 Task: Add Vital Proteins Collagen Peptides - Unflavored to the cart.
Action: Mouse moved to (306, 143)
Screenshot: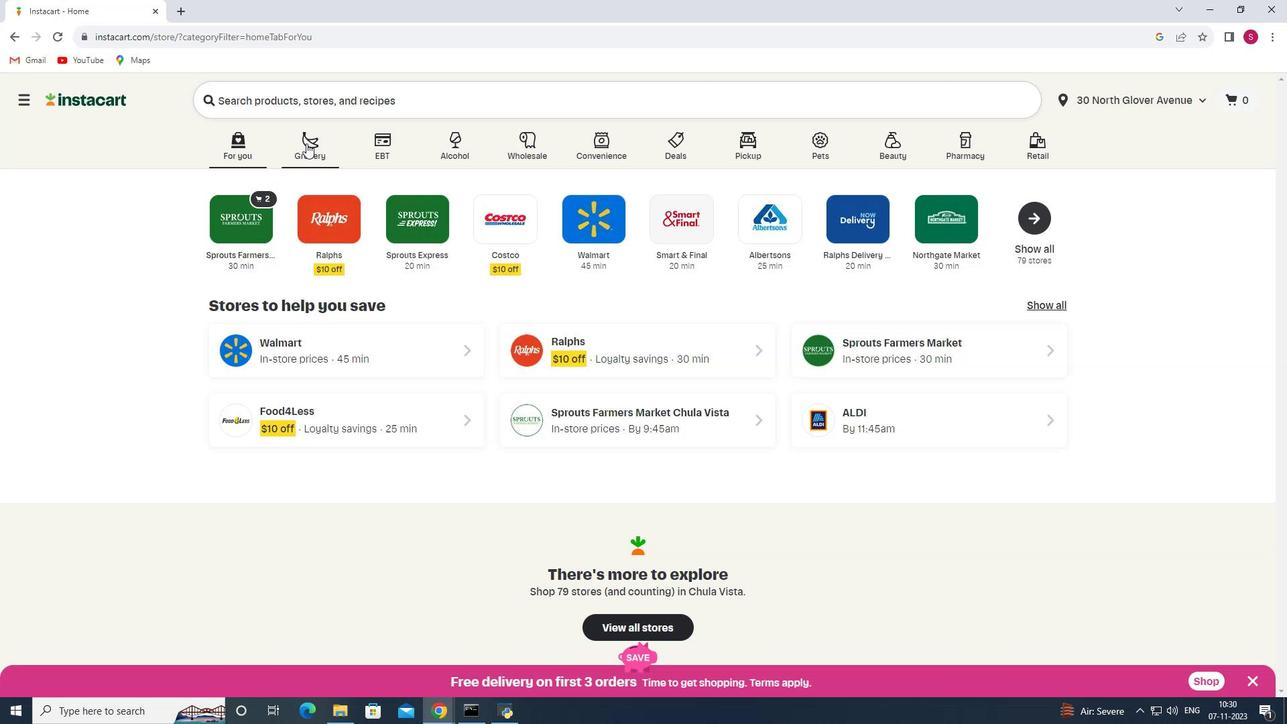 
Action: Mouse pressed left at (306, 143)
Screenshot: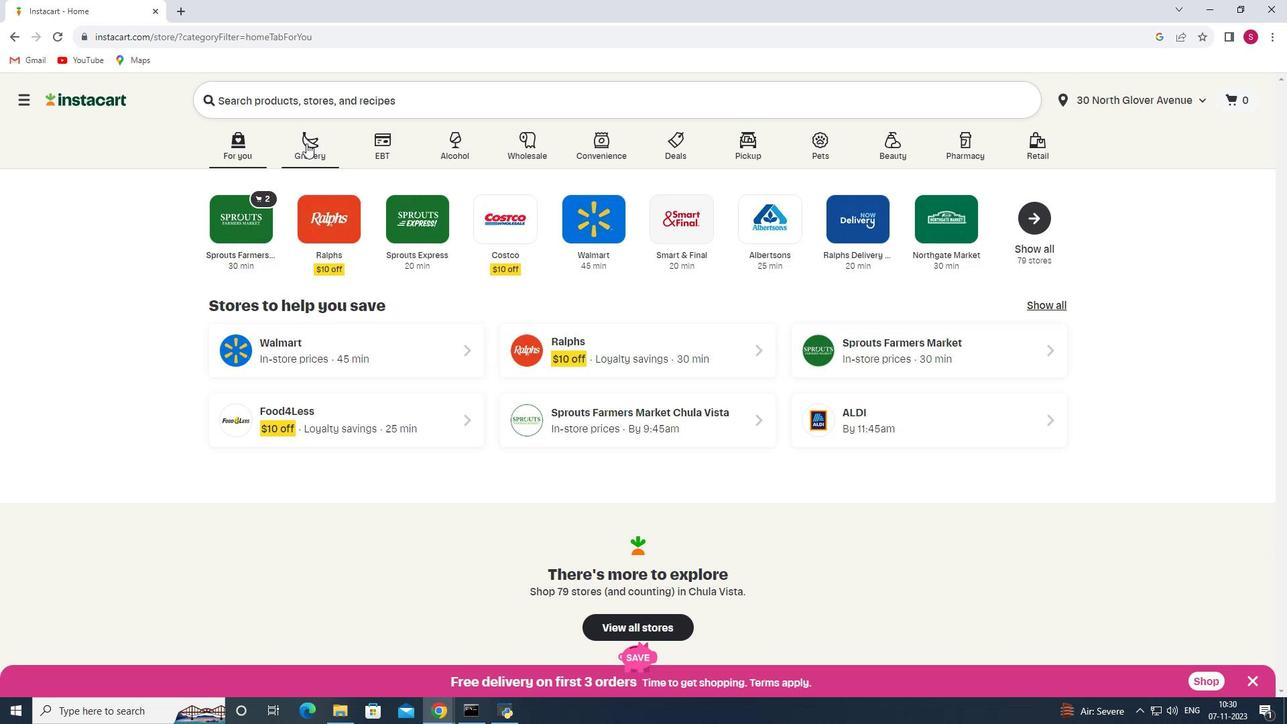 
Action: Mouse moved to (319, 371)
Screenshot: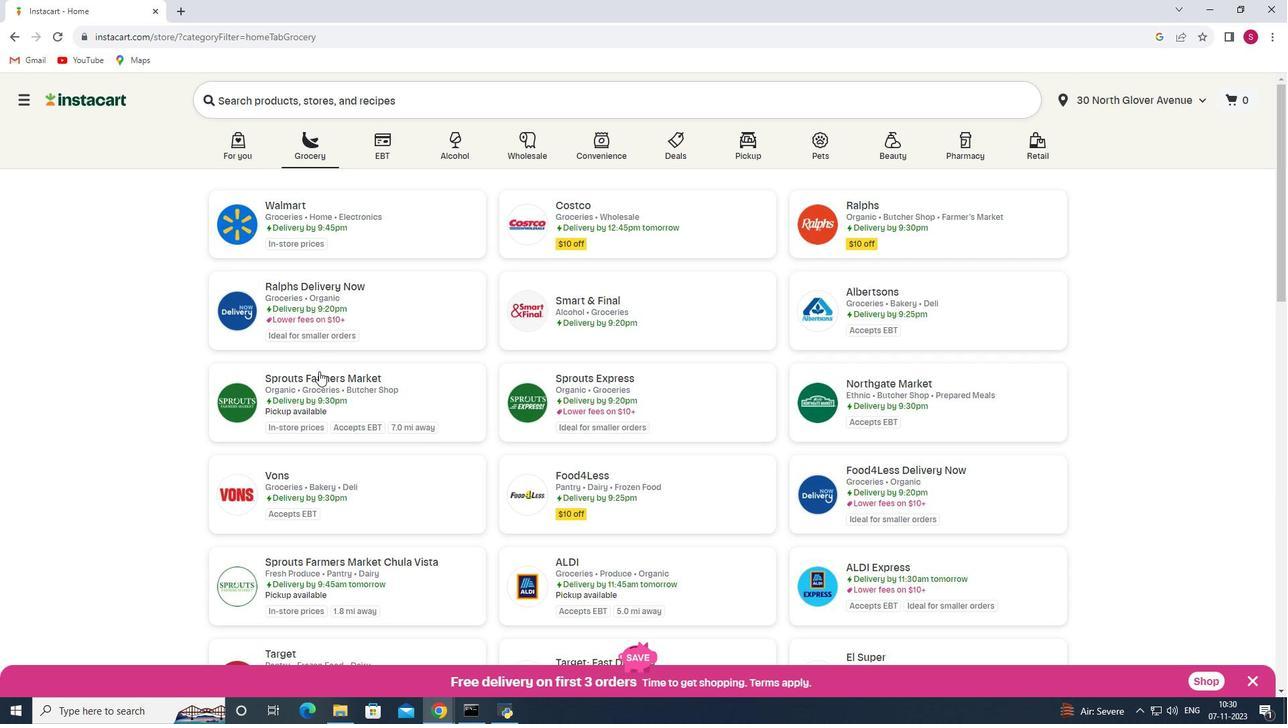 
Action: Mouse pressed left at (319, 371)
Screenshot: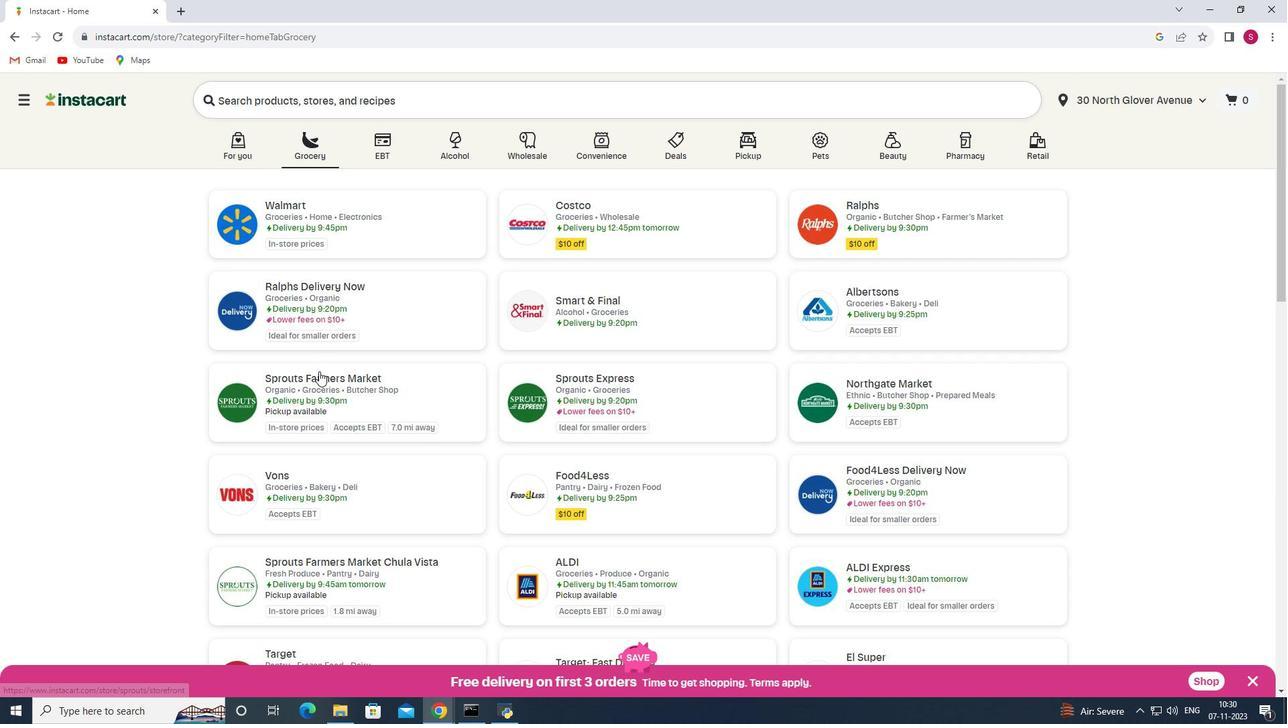 
Action: Mouse moved to (65, 390)
Screenshot: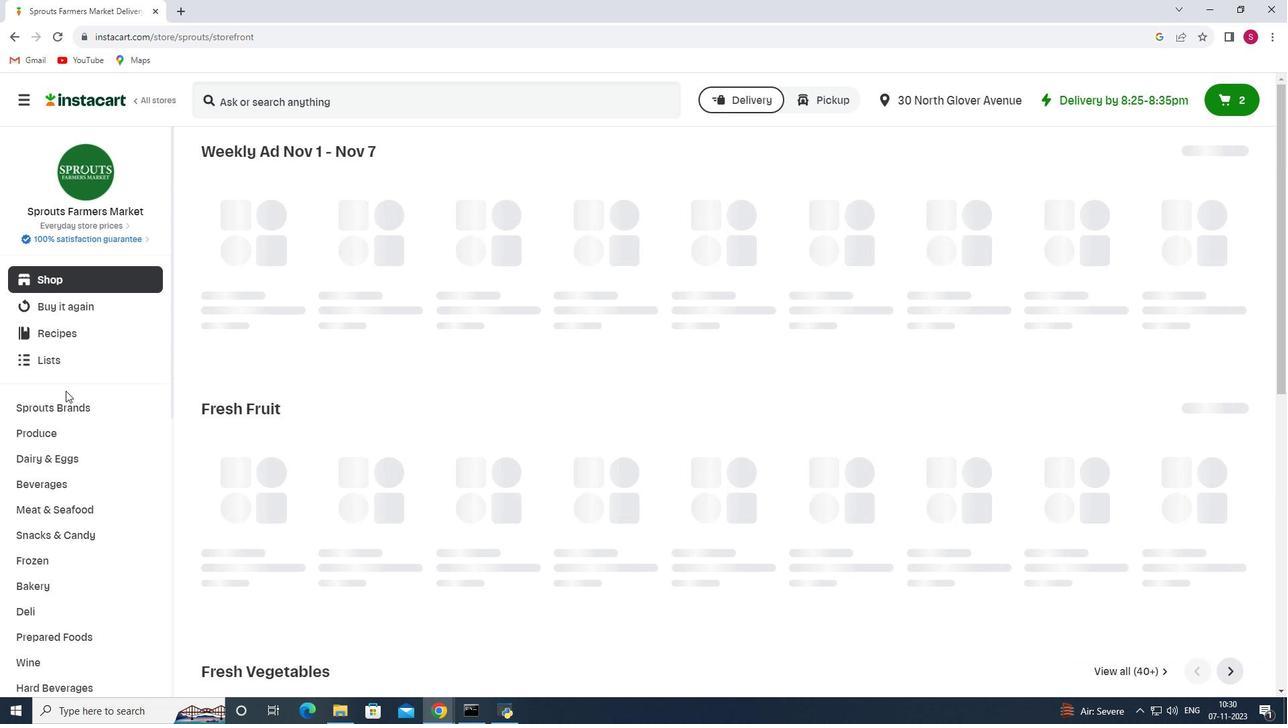 
Action: Mouse scrolled (65, 390) with delta (0, 0)
Screenshot: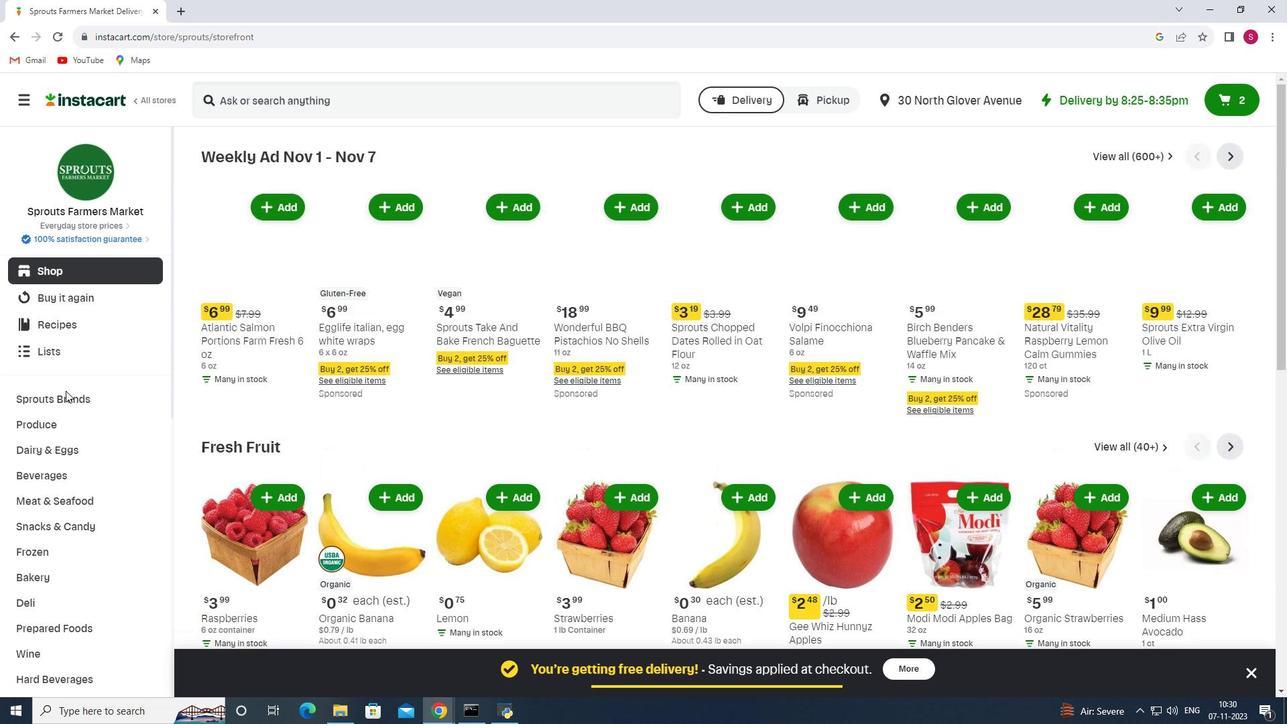 
Action: Mouse scrolled (65, 390) with delta (0, 0)
Screenshot: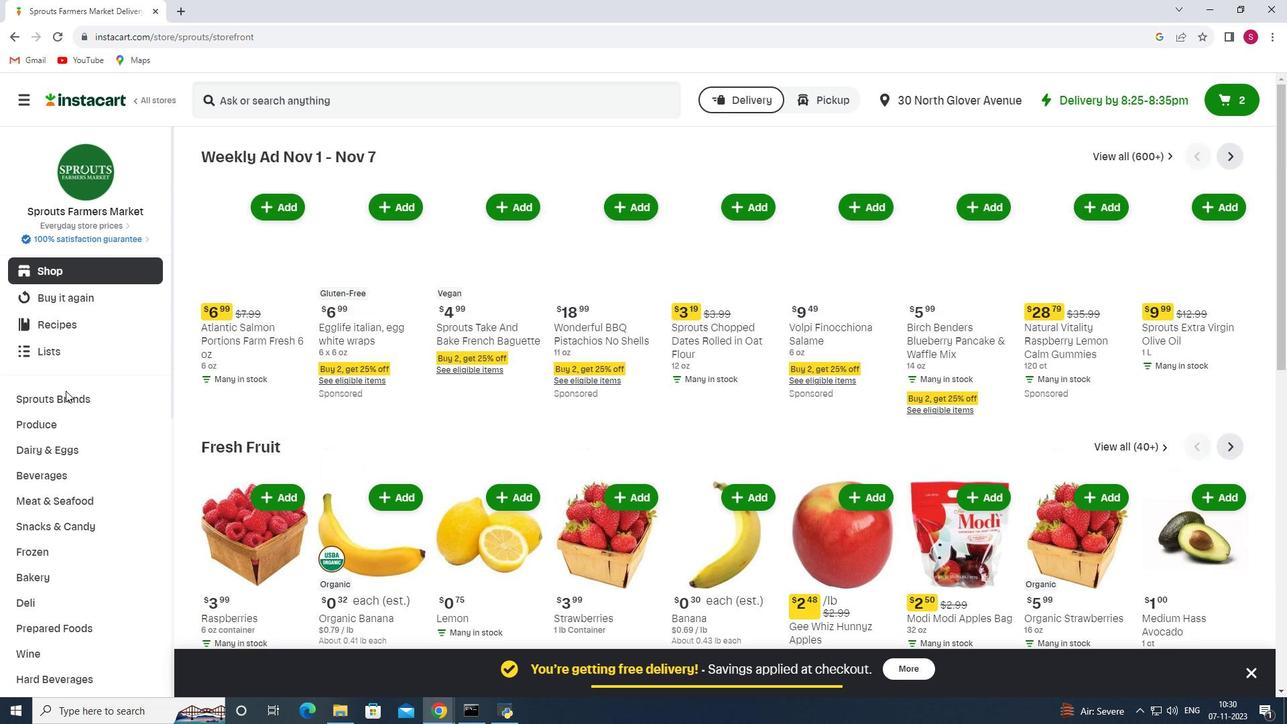 
Action: Mouse moved to (63, 402)
Screenshot: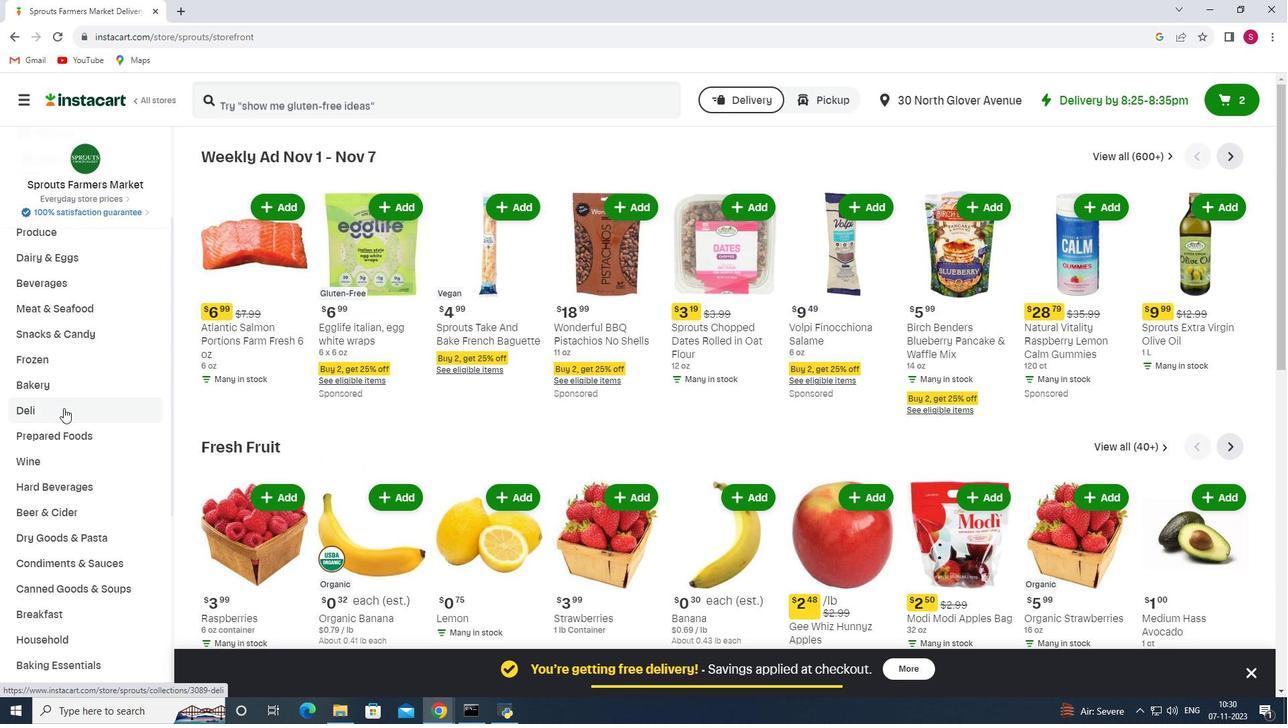 
Action: Mouse scrolled (63, 402) with delta (0, 0)
Screenshot: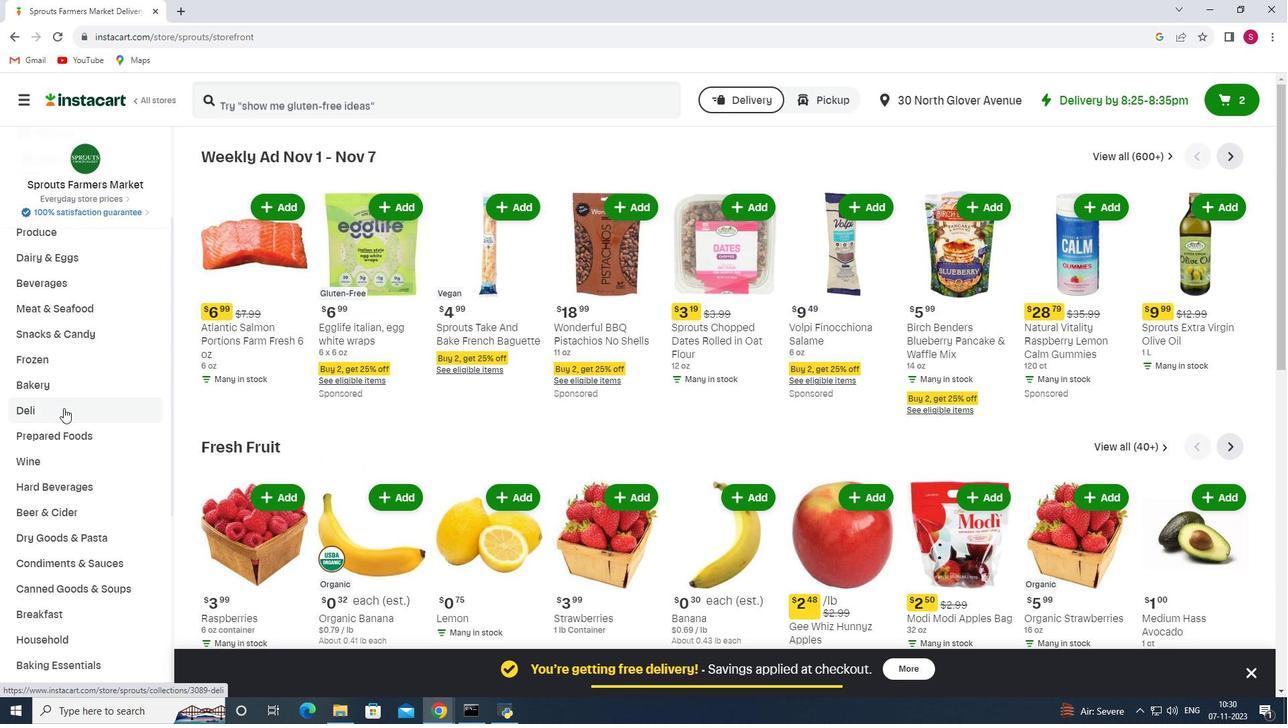 
Action: Mouse moved to (63, 407)
Screenshot: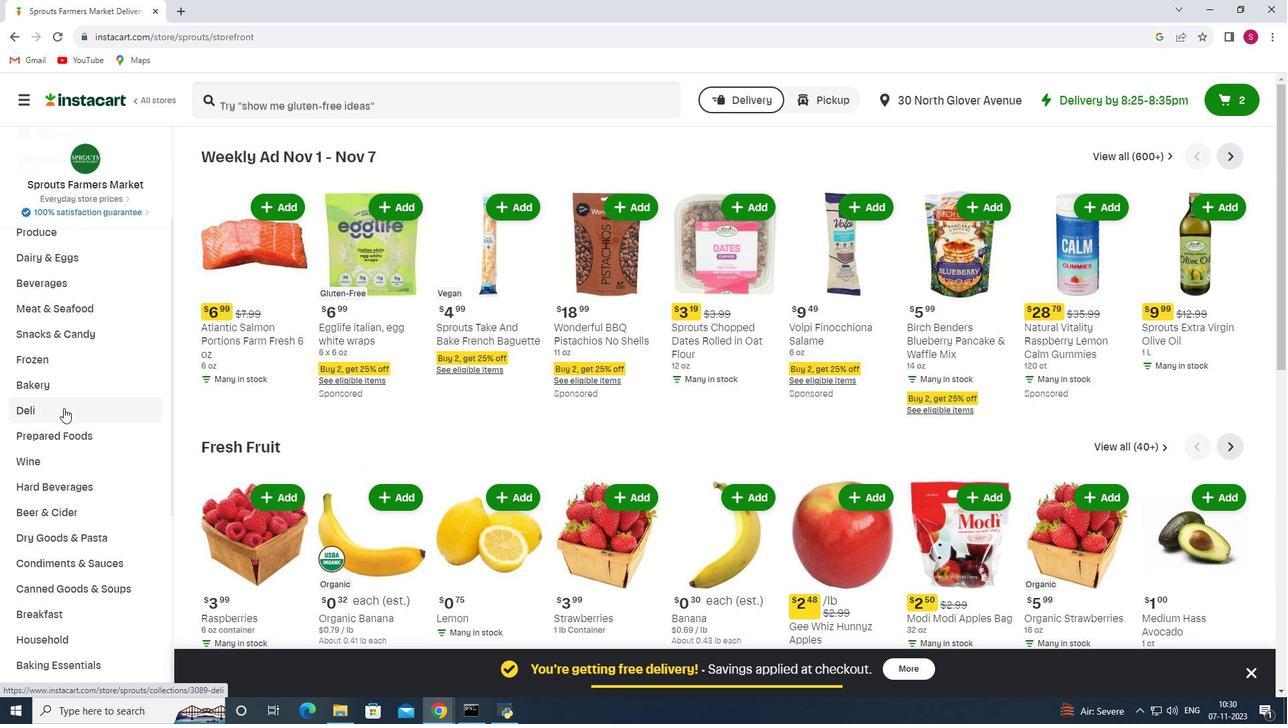 
Action: Mouse scrolled (63, 406) with delta (0, 0)
Screenshot: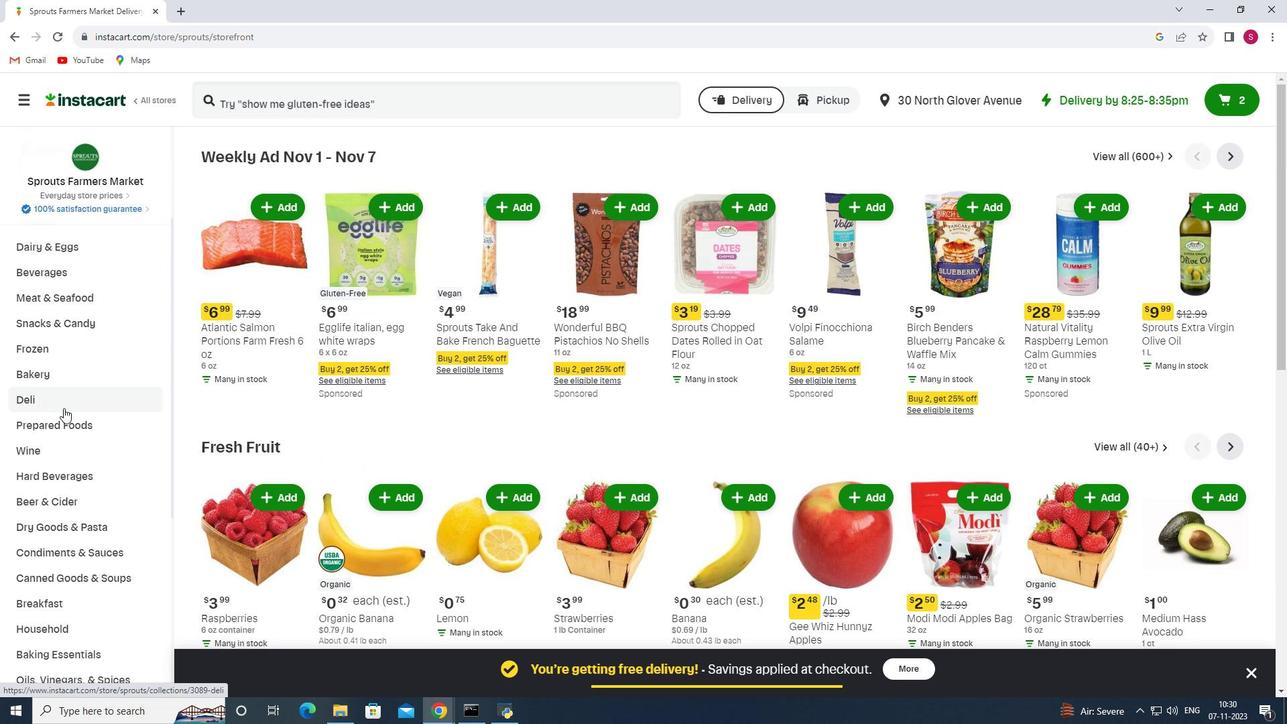 
Action: Mouse moved to (63, 408)
Screenshot: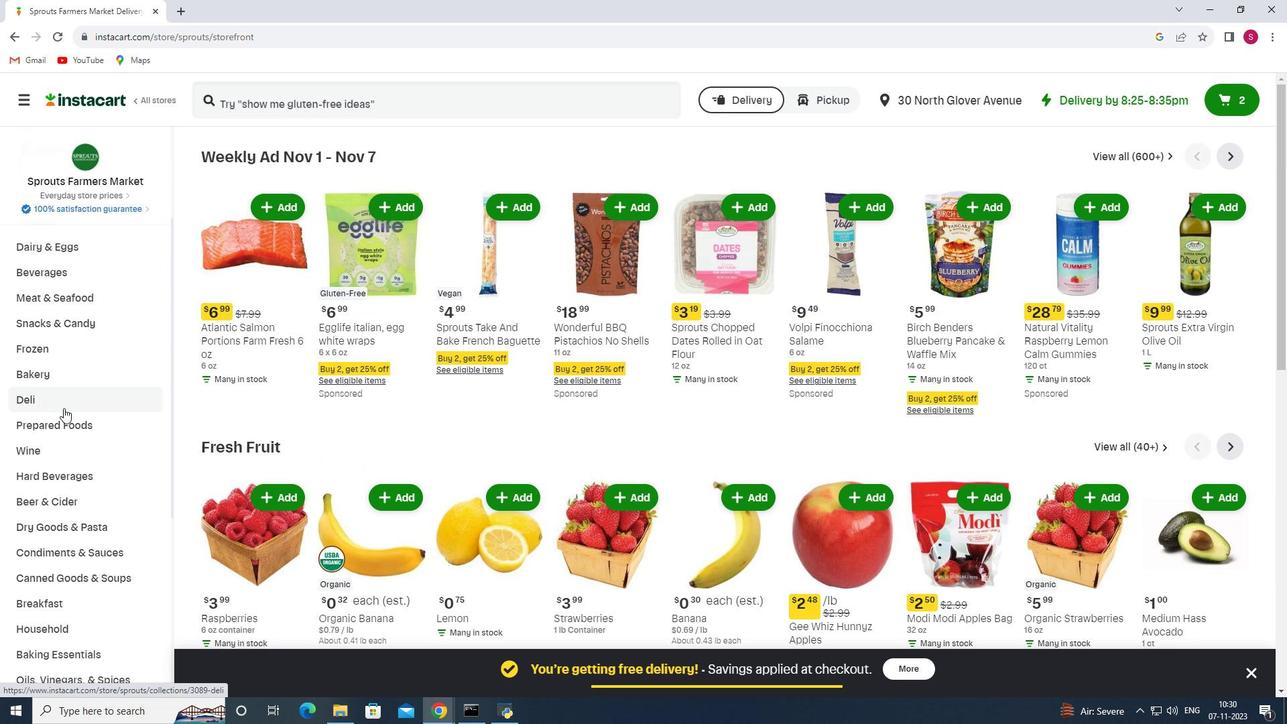 
Action: Mouse scrolled (63, 407) with delta (0, 0)
Screenshot: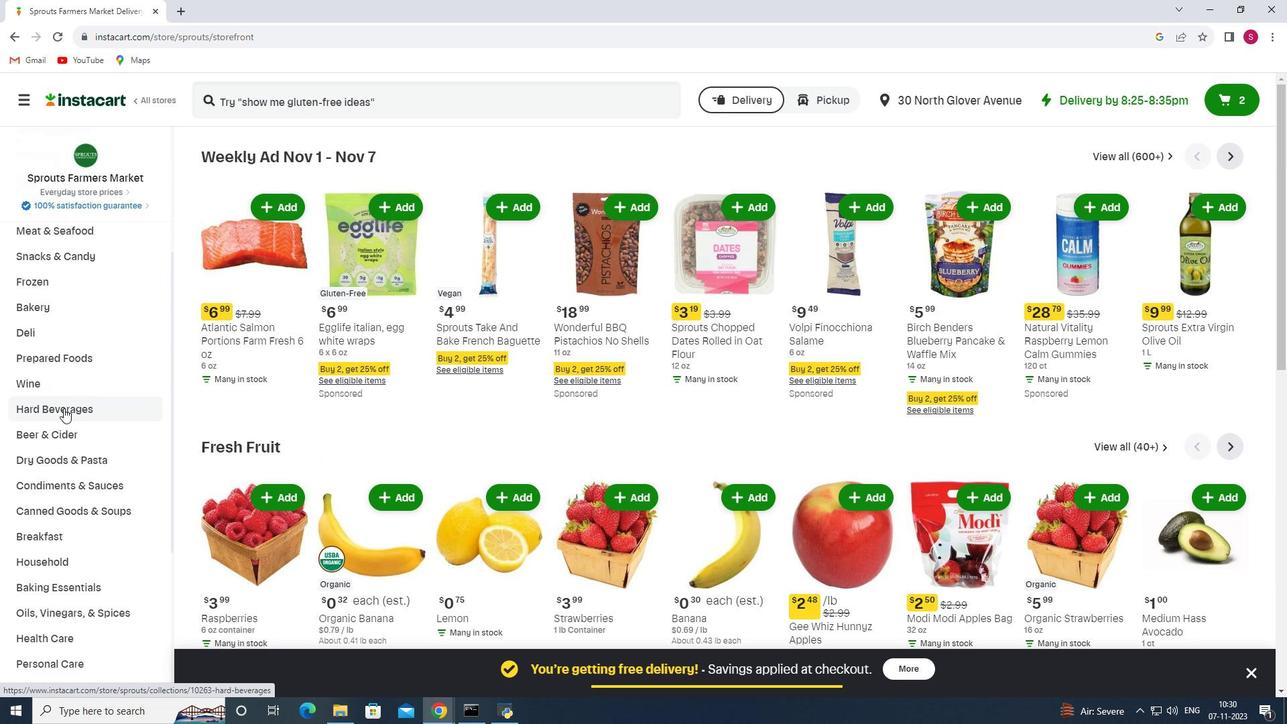 
Action: Mouse scrolled (63, 407) with delta (0, 0)
Screenshot: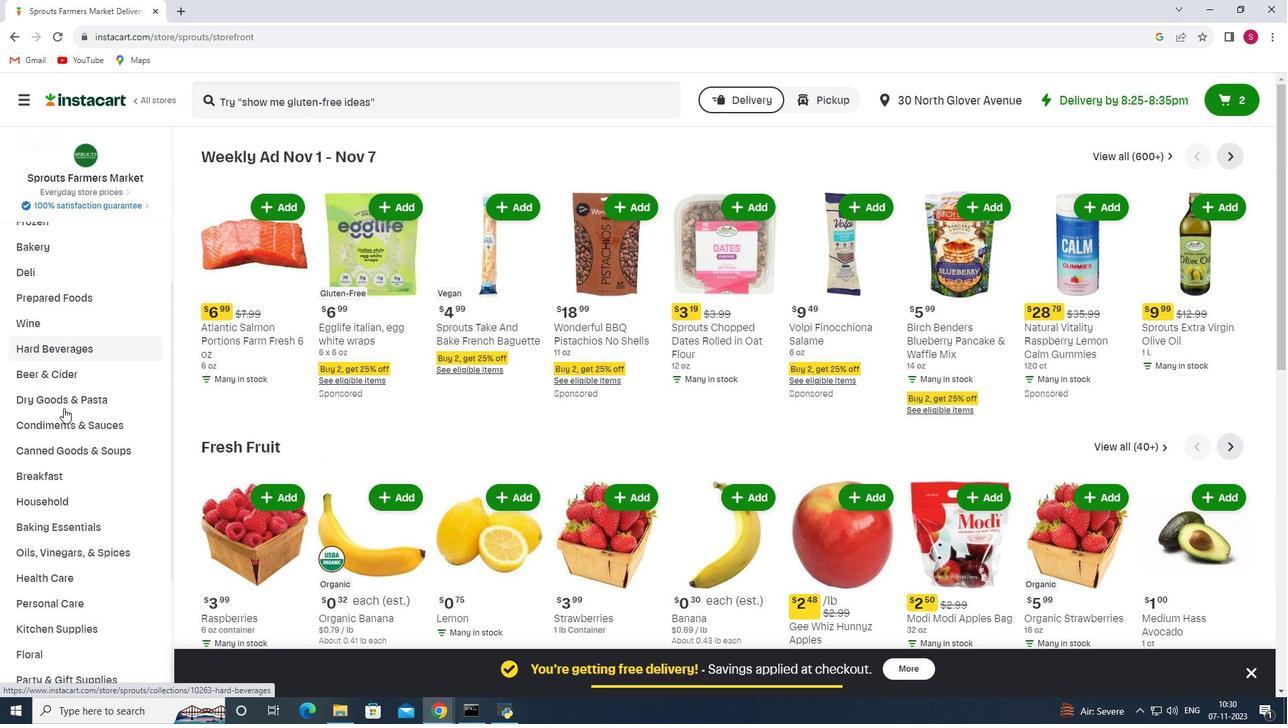 
Action: Mouse moved to (68, 382)
Screenshot: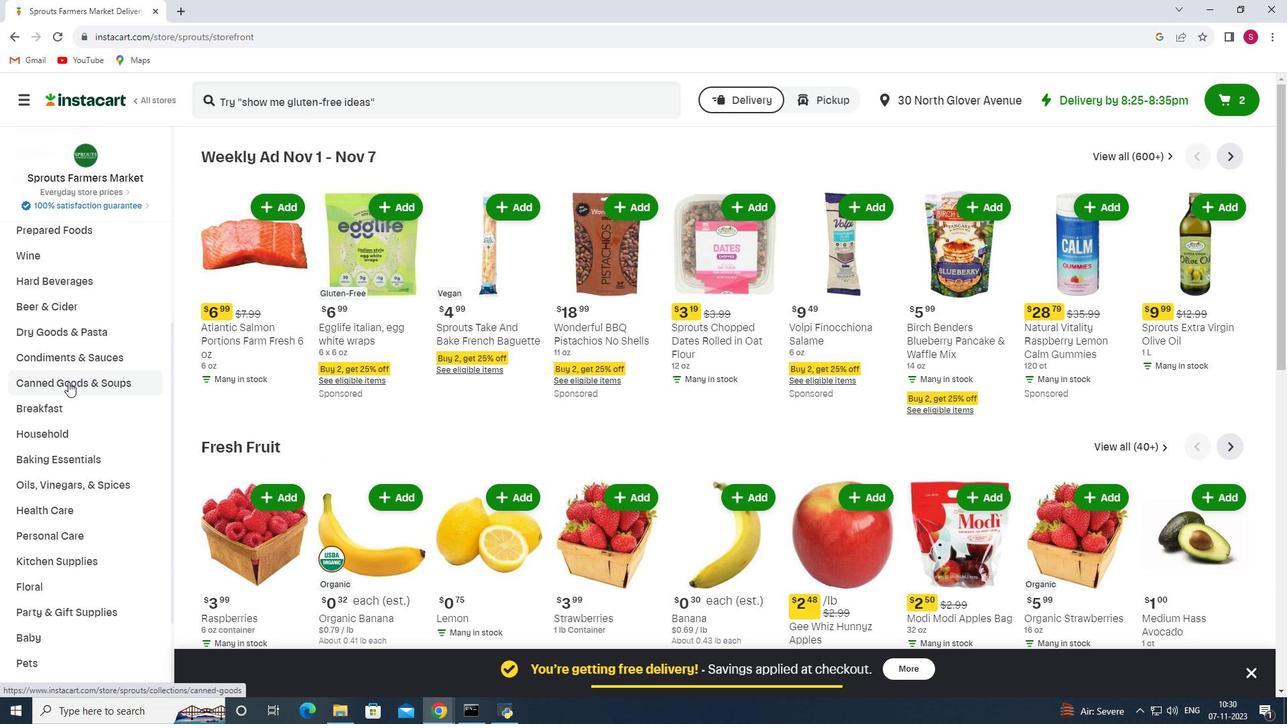 
Action: Mouse scrolled (68, 381) with delta (0, 0)
Screenshot: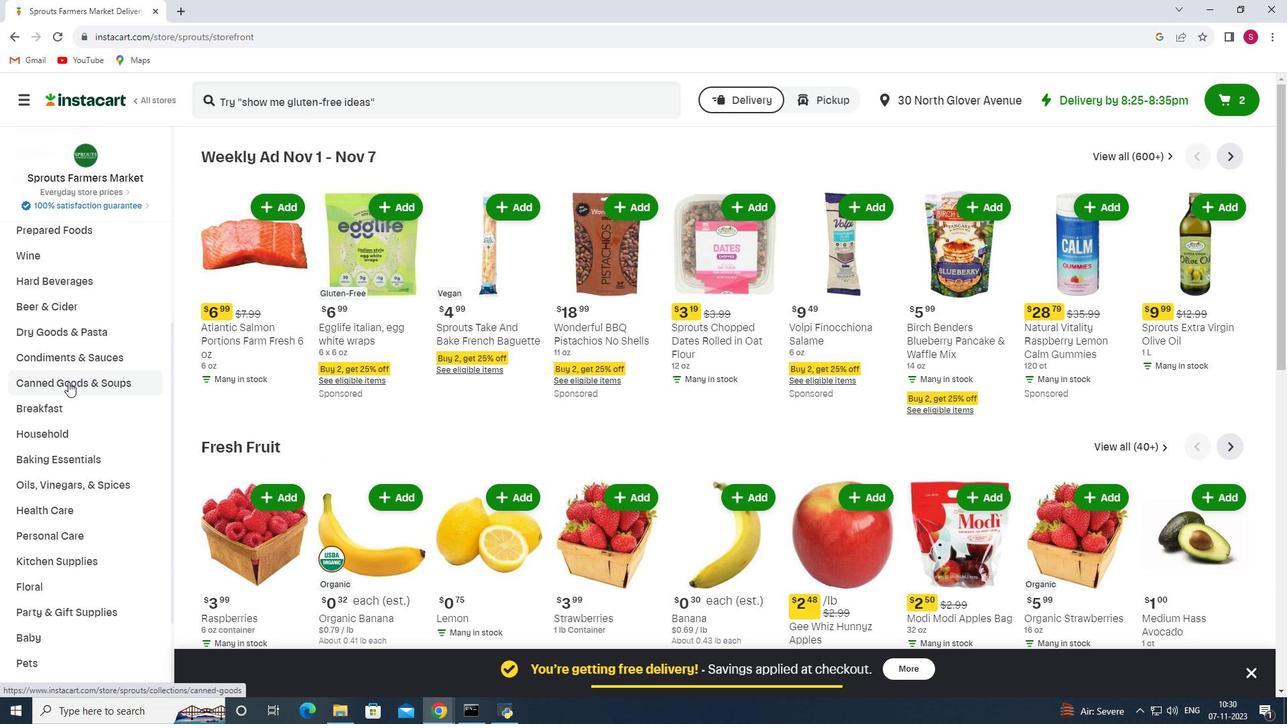 
Action: Mouse moved to (65, 443)
Screenshot: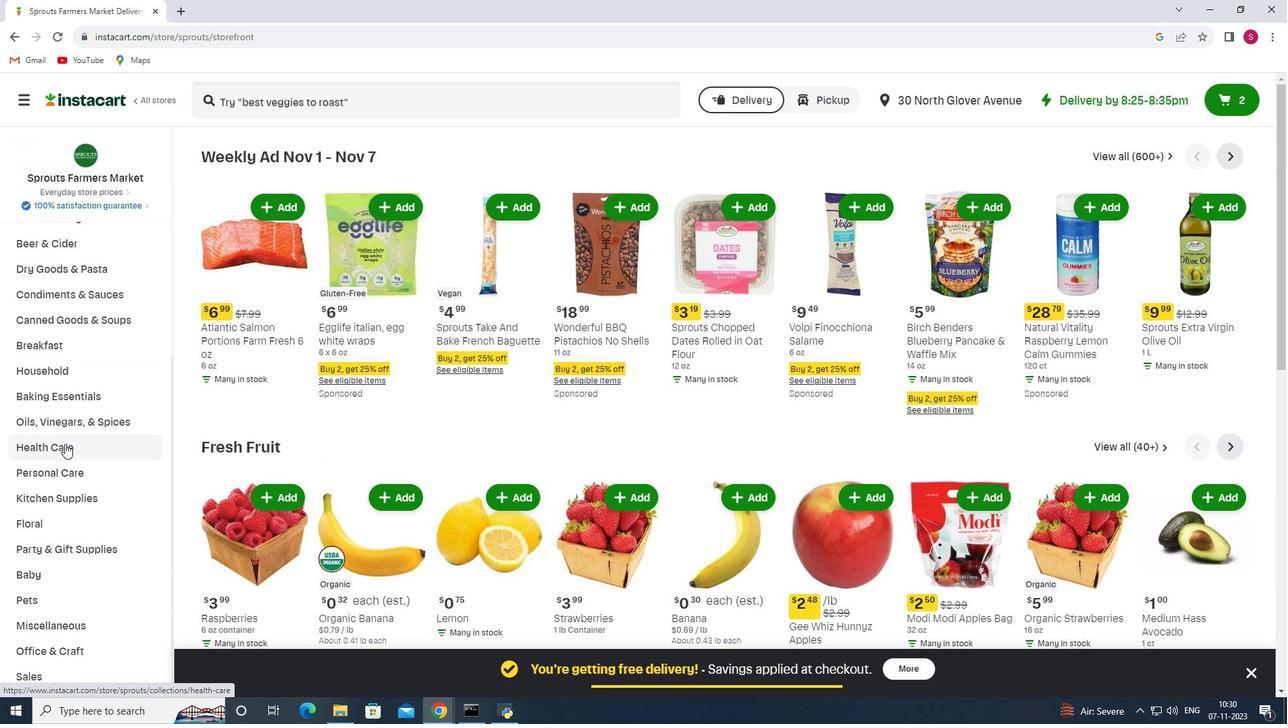 
Action: Mouse pressed left at (65, 443)
Screenshot: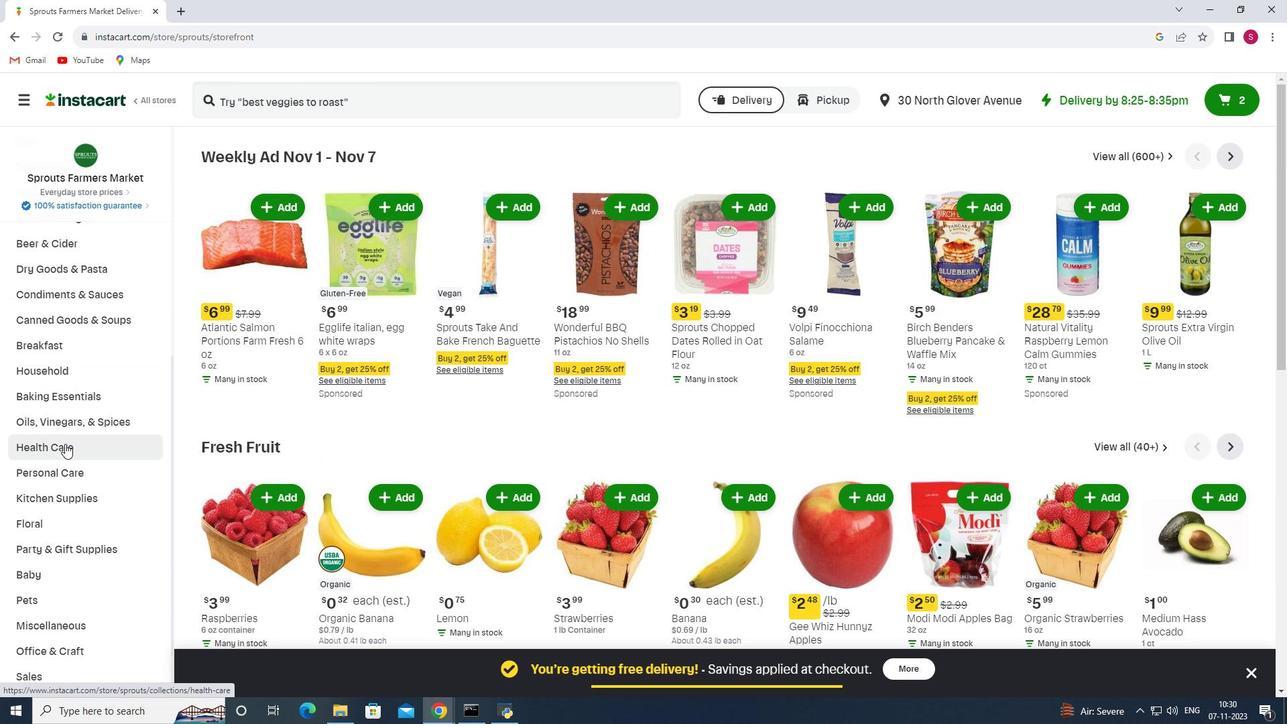 
Action: Mouse moved to (495, 184)
Screenshot: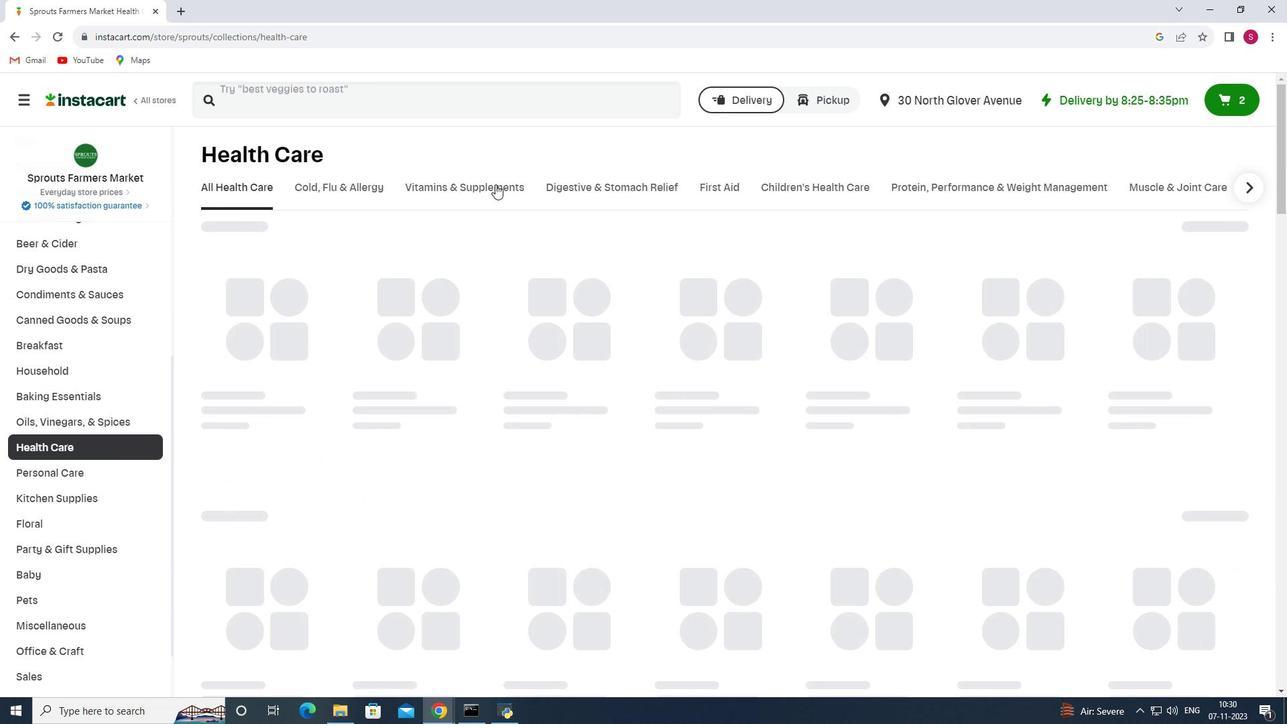 
Action: Mouse pressed left at (495, 184)
Screenshot: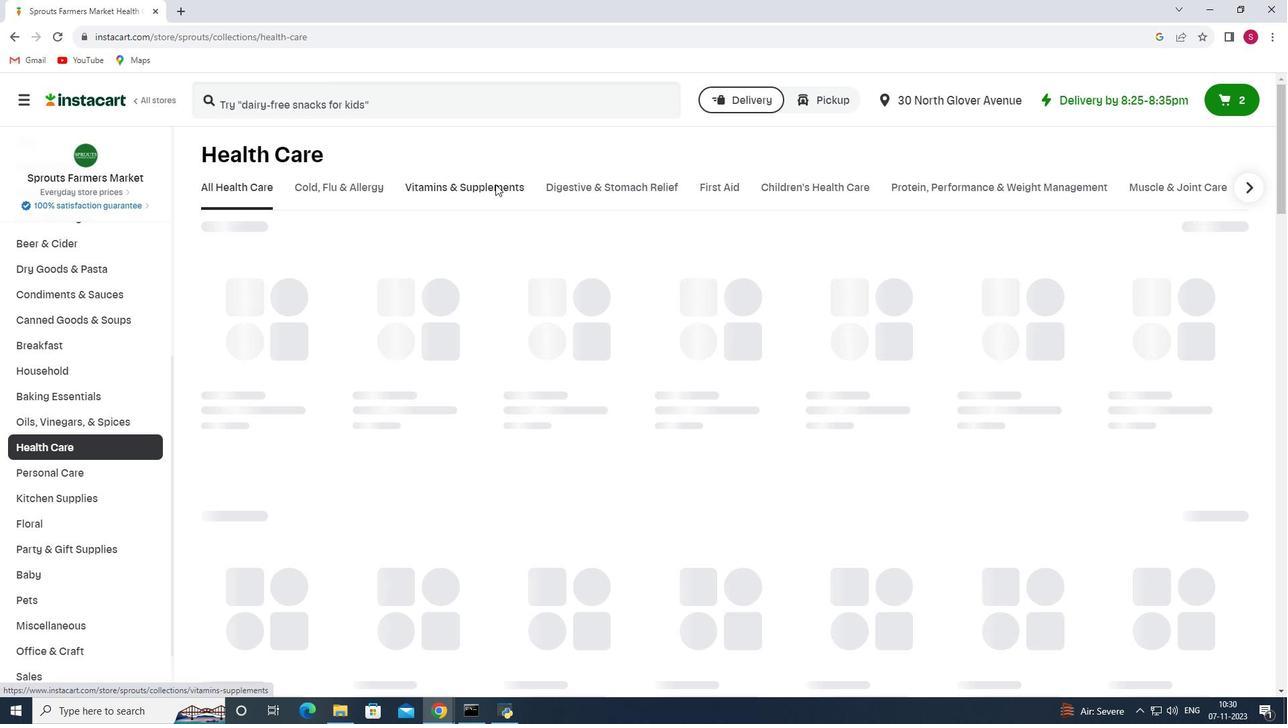 
Action: Mouse moved to (571, 244)
Screenshot: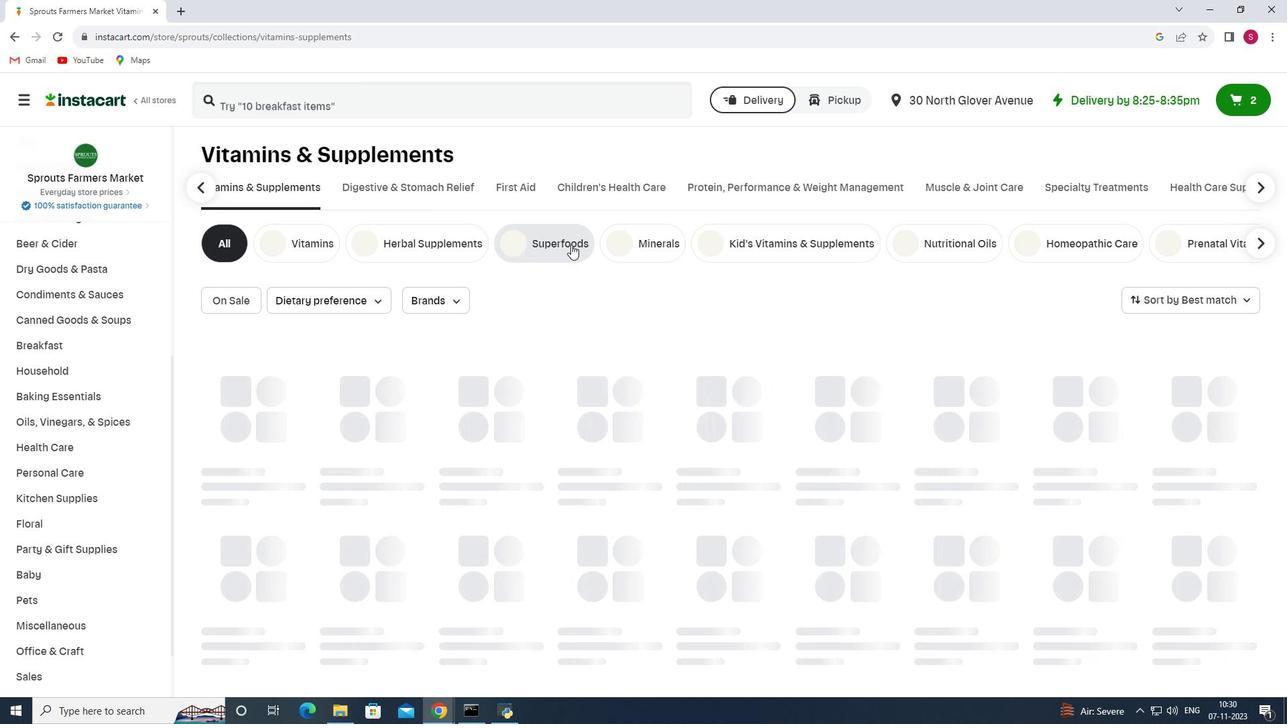 
Action: Mouse pressed left at (571, 244)
Screenshot: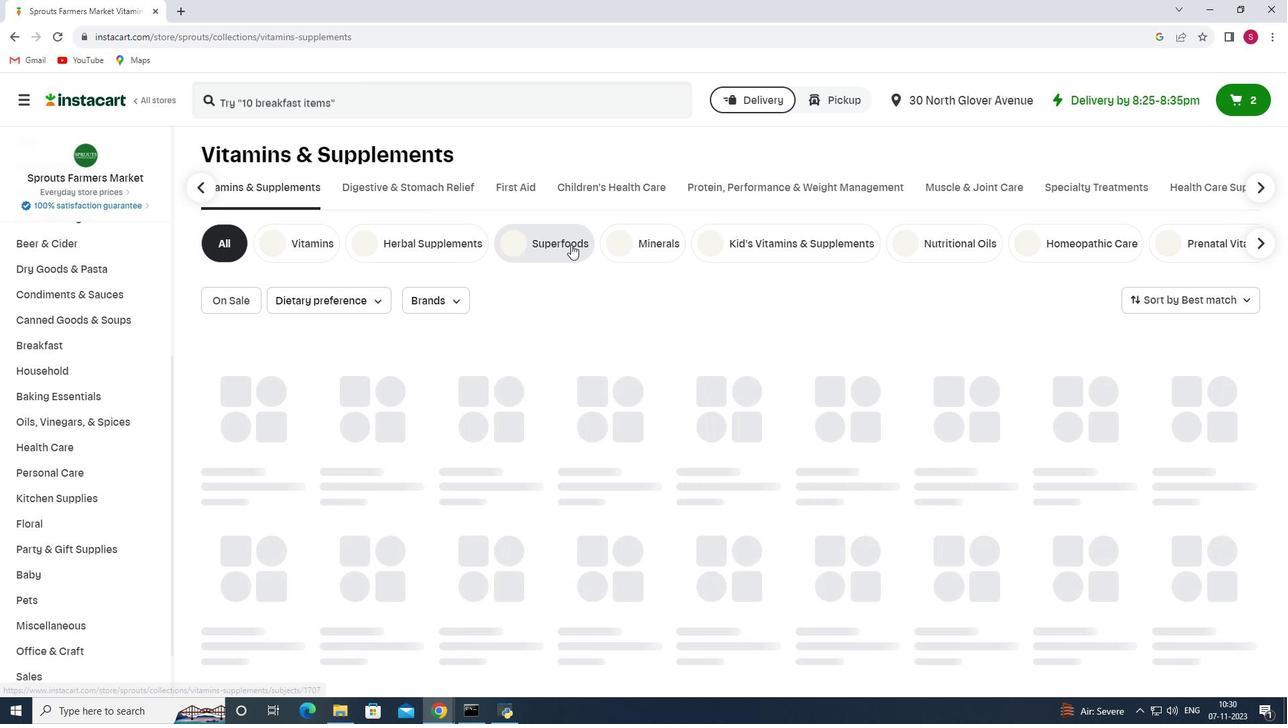 
Action: Mouse moved to (461, 105)
Screenshot: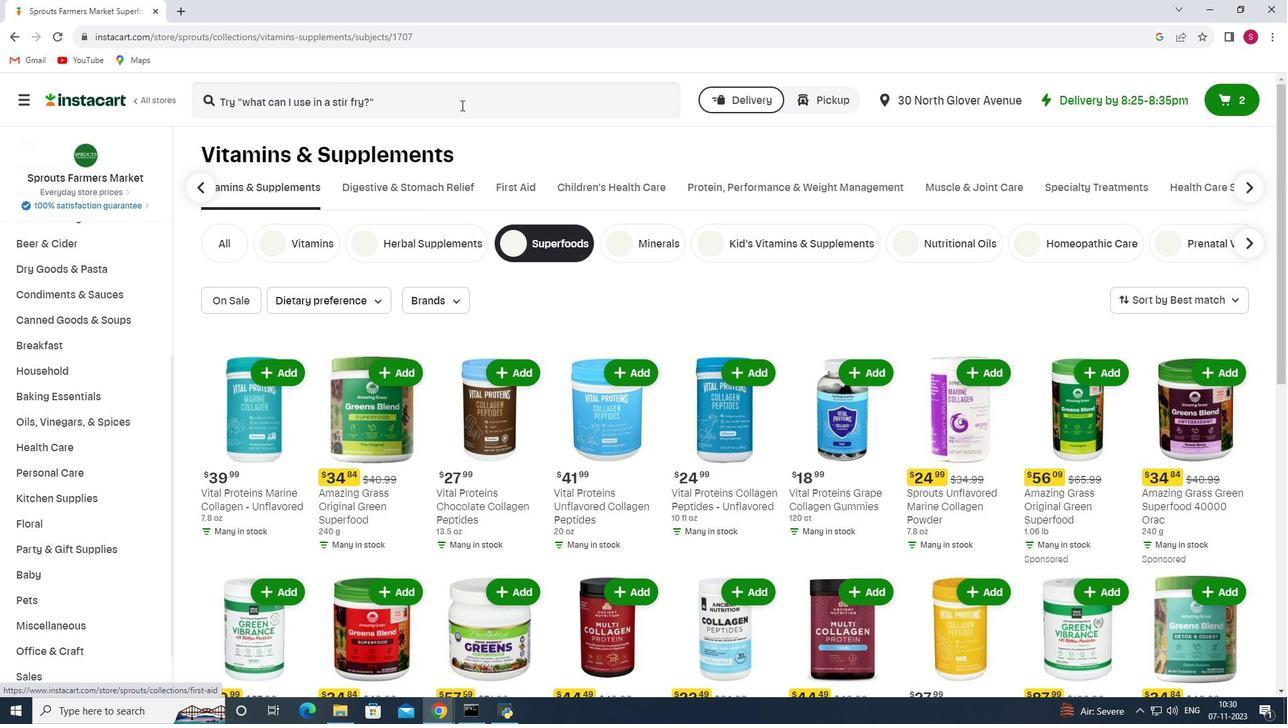 
Action: Mouse pressed left at (461, 105)
Screenshot: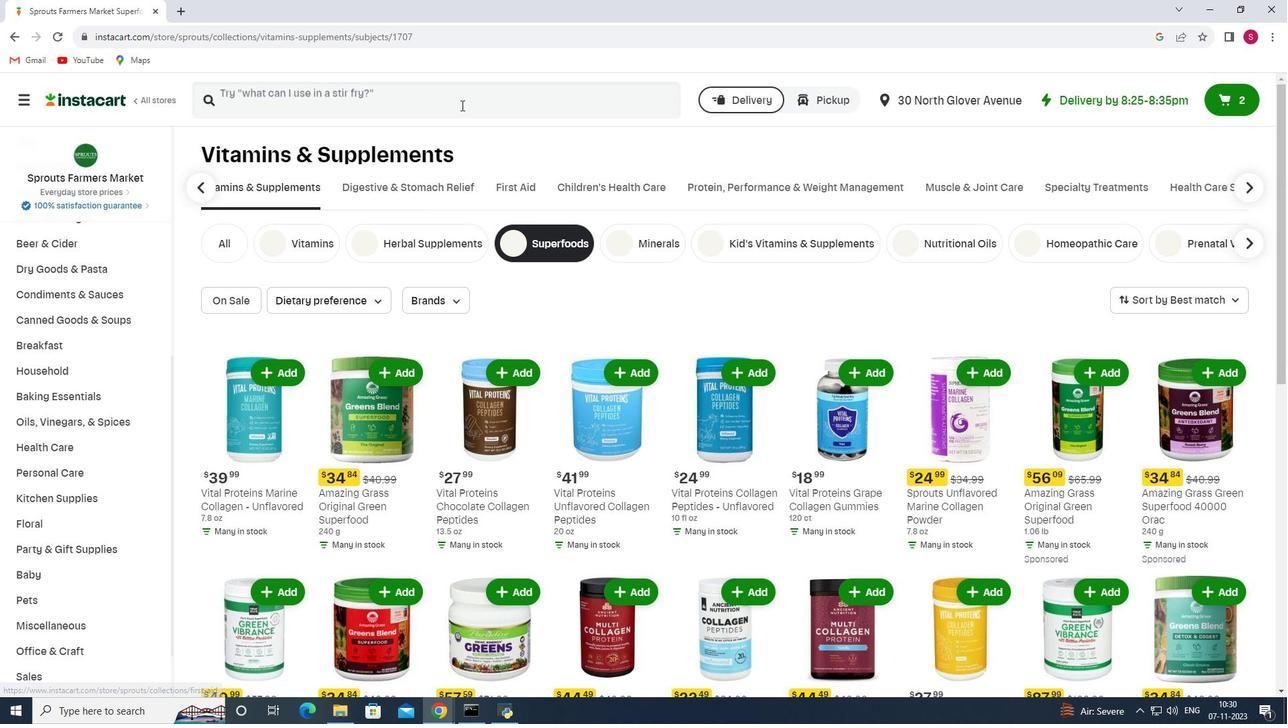 
Action: Key pressed <Key.shift>Vital<Key.space><Key.shift>Proteins<Key.space><Key.shift>Collagen<Key.space><Key.shift>Peptides<Key.space>-<Key.space><Key.shift>Unflavored<Key.space><Key.enter>
Screenshot: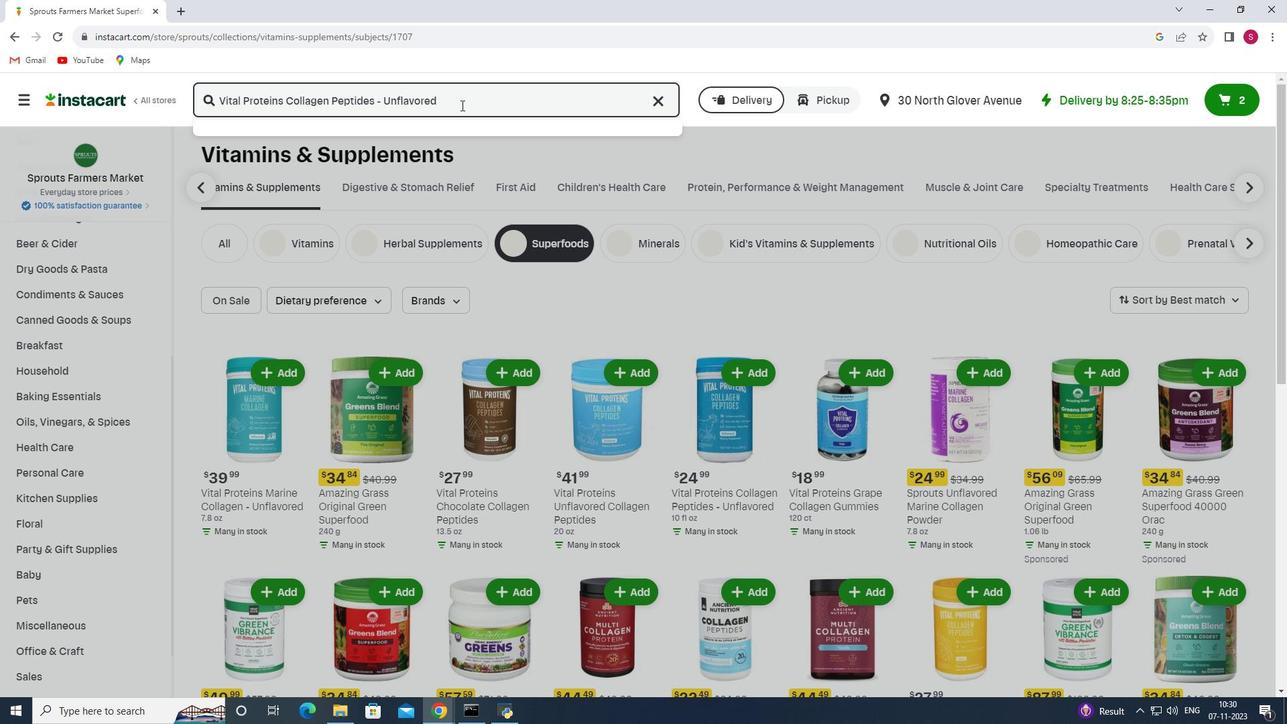 
Action: Mouse moved to (551, 234)
Screenshot: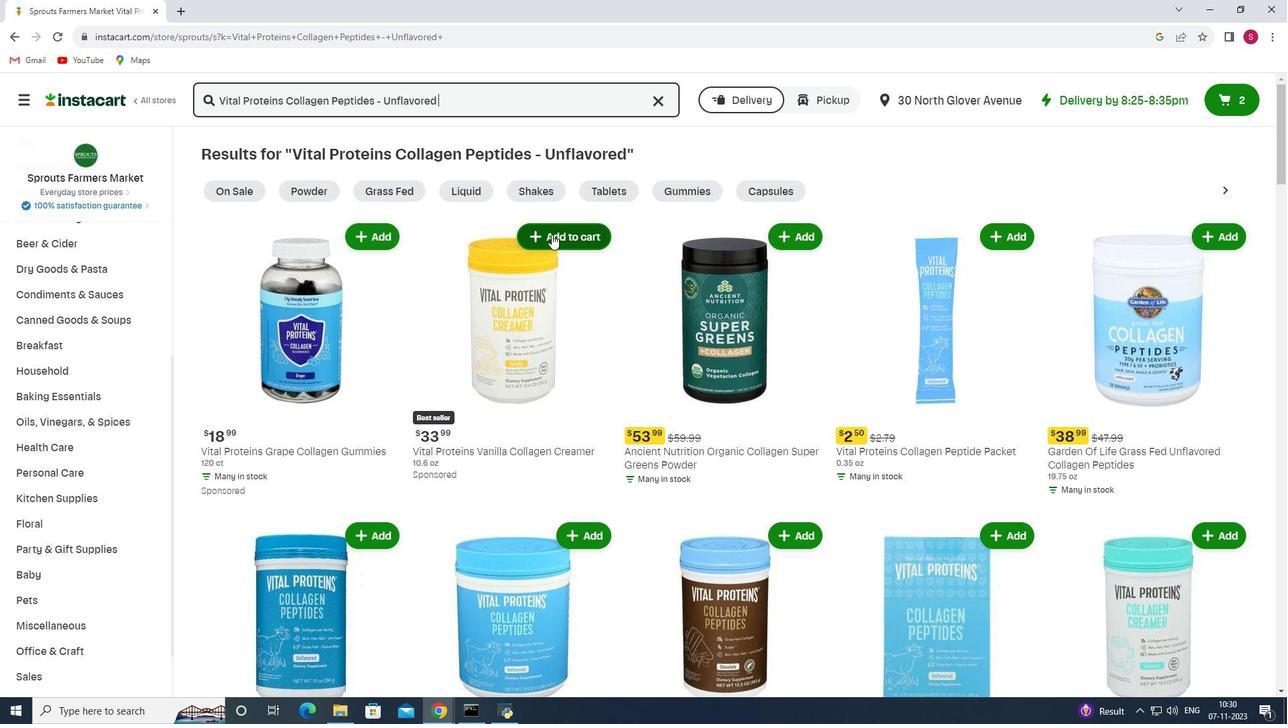 
Action: Mouse scrolled (551, 233) with delta (0, 0)
Screenshot: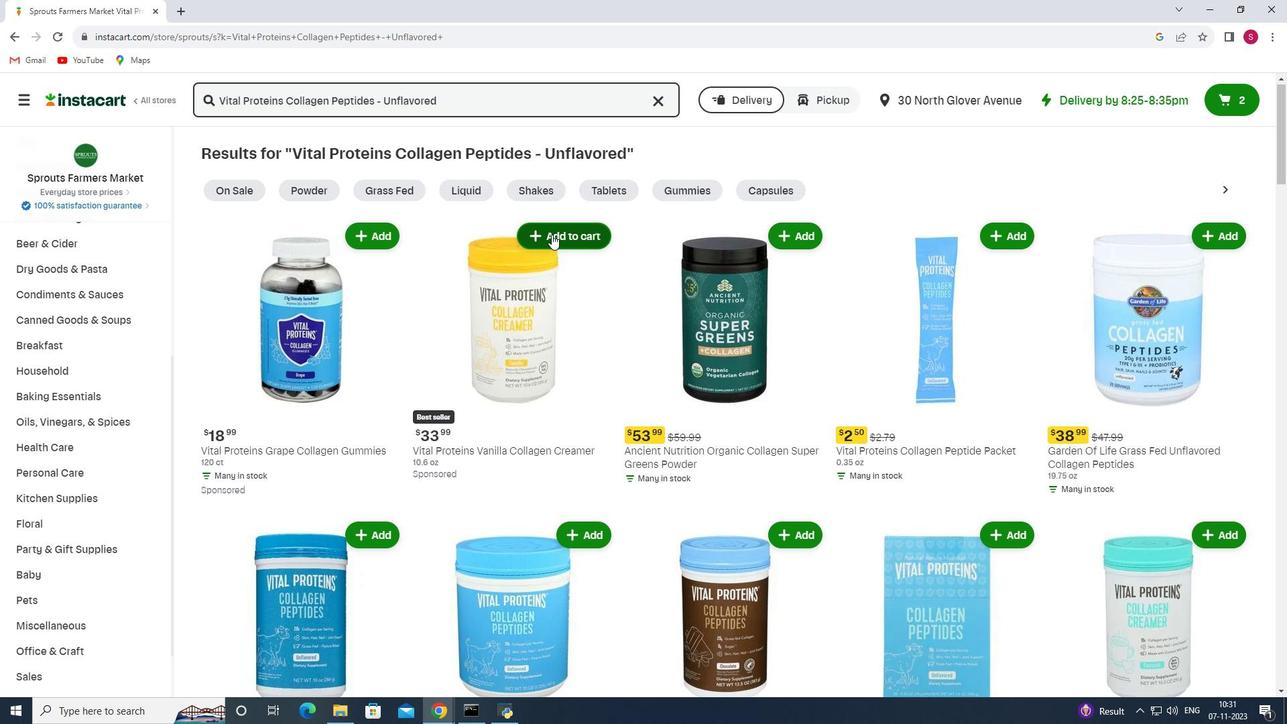 
Action: Mouse scrolled (551, 233) with delta (0, 0)
Screenshot: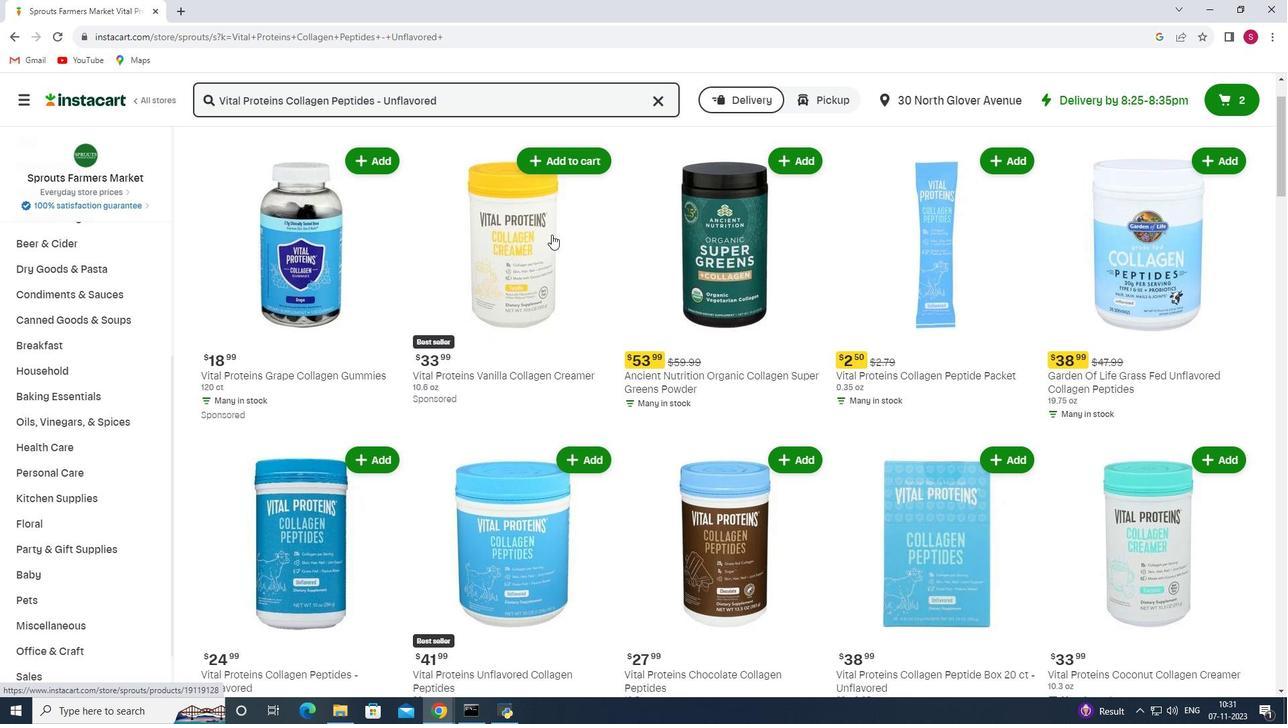 
Action: Mouse moved to (573, 238)
Screenshot: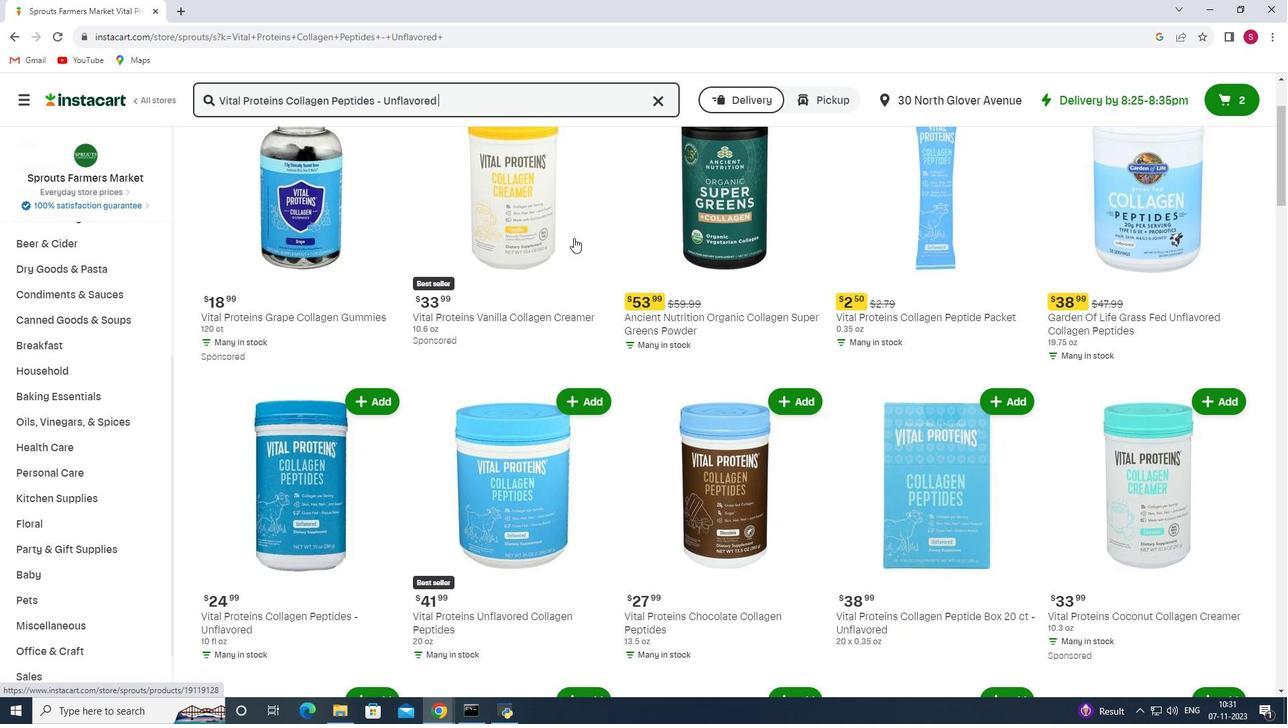 
Action: Mouse scrolled (573, 237) with delta (0, 0)
Screenshot: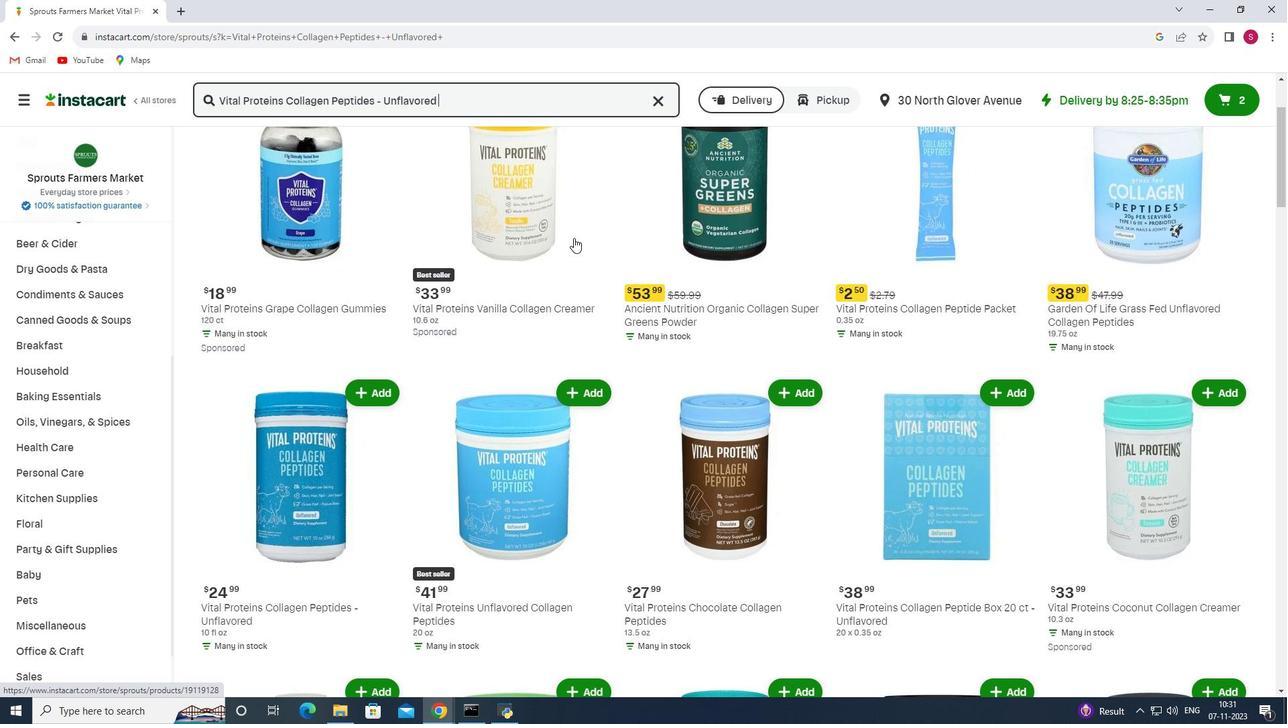 
Action: Mouse scrolled (573, 237) with delta (0, 0)
Screenshot: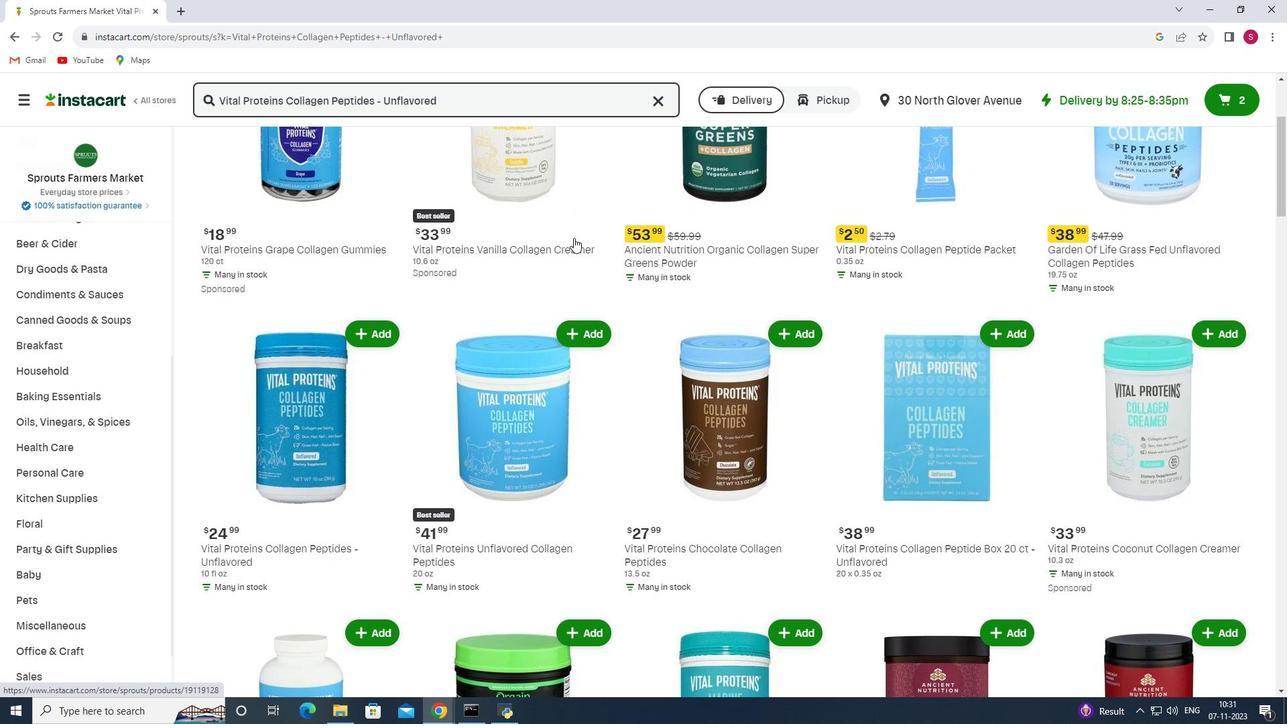 
Action: Mouse scrolled (573, 237) with delta (0, 0)
Screenshot: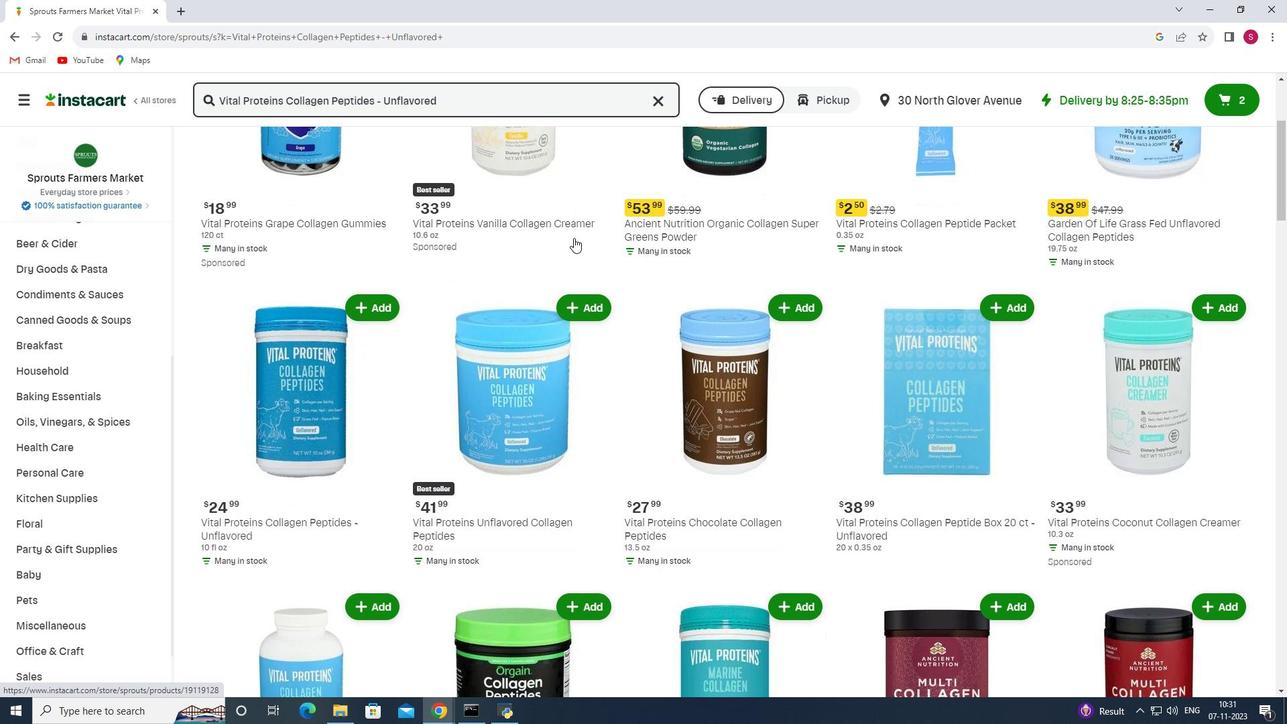 
Action: Mouse scrolled (573, 237) with delta (0, 0)
Screenshot: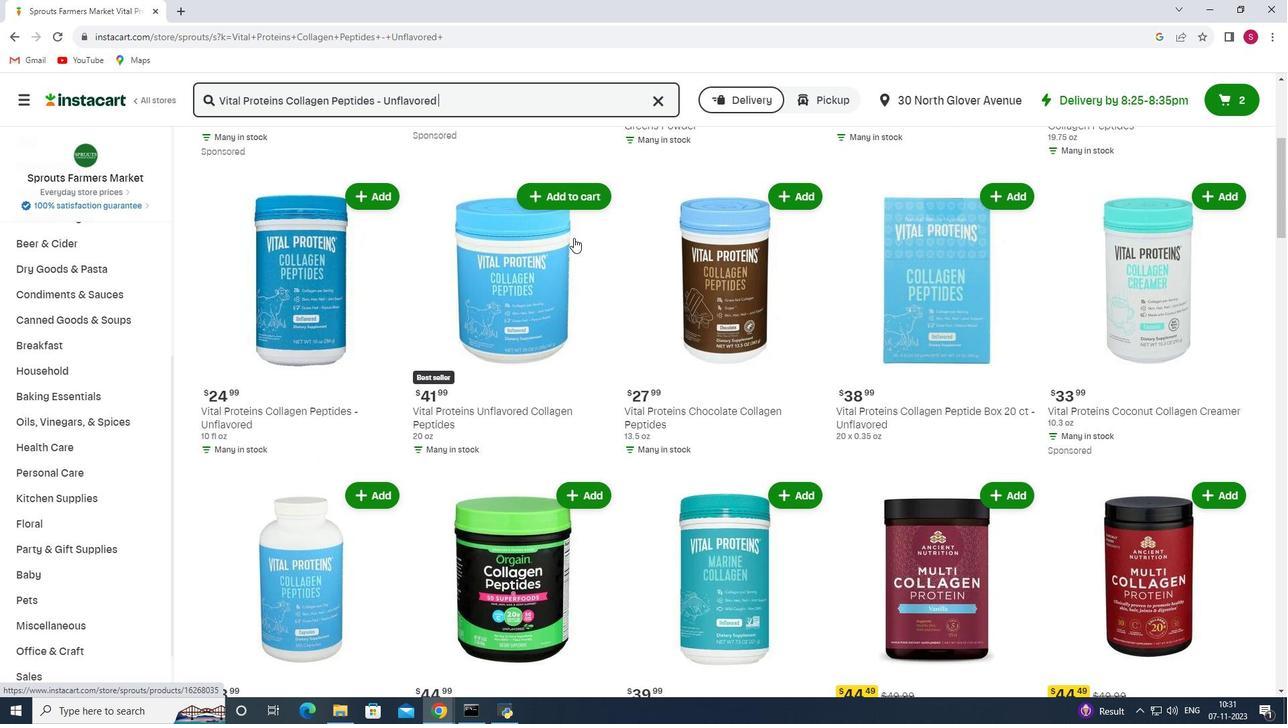 
Action: Mouse scrolled (573, 237) with delta (0, 0)
Screenshot: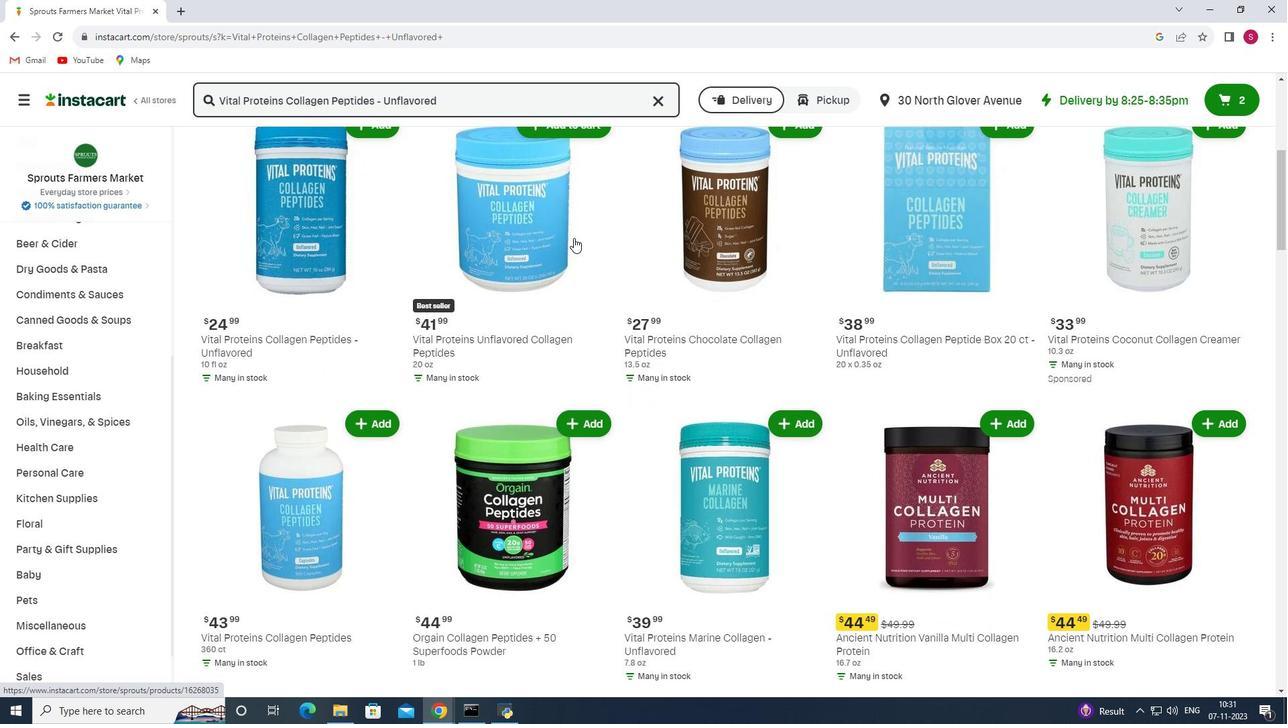 
Action: Mouse scrolled (573, 237) with delta (0, 0)
Screenshot: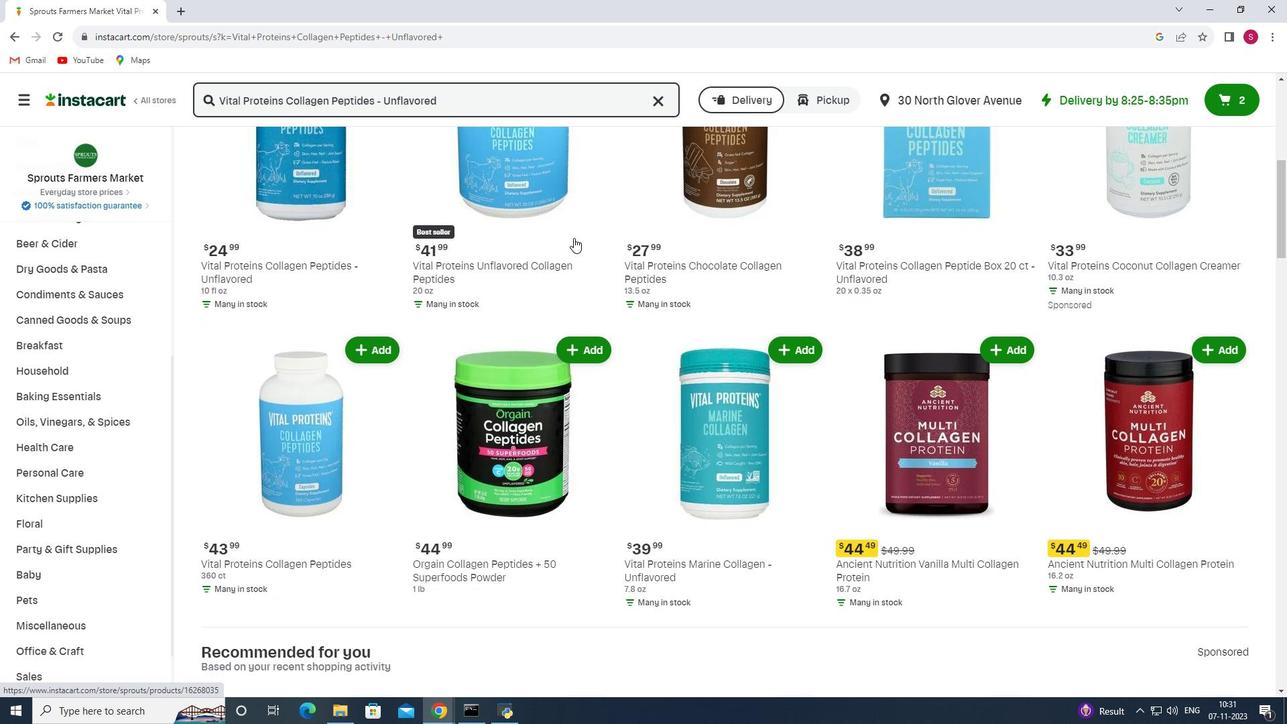 
Action: Mouse scrolled (573, 237) with delta (0, 0)
Screenshot: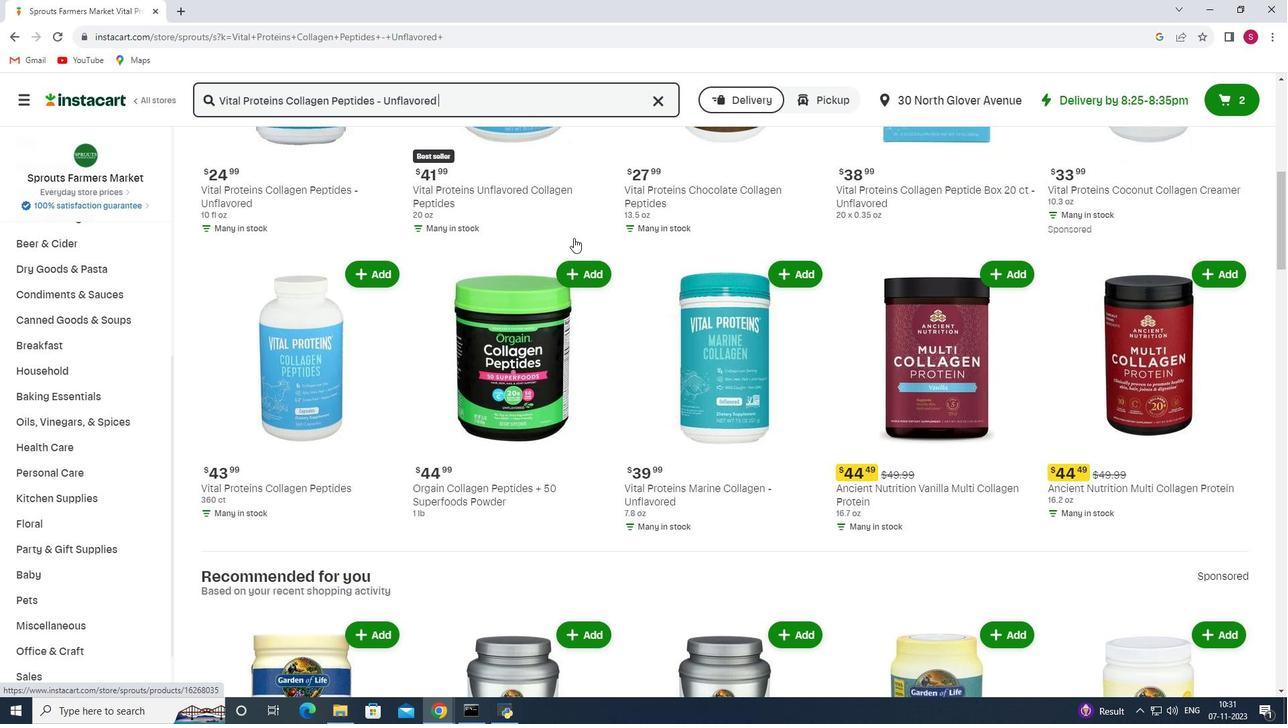 
Action: Mouse moved to (411, 191)
Screenshot: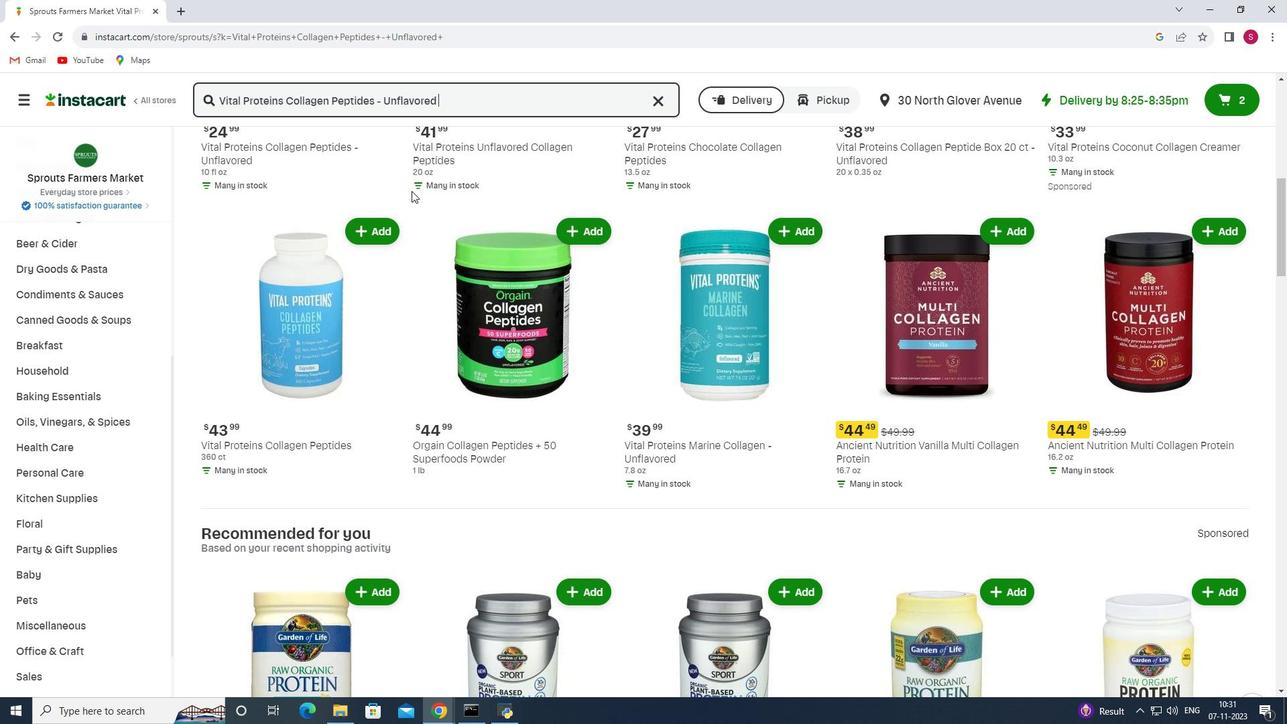 
Action: Mouse scrolled (411, 191) with delta (0, 0)
Screenshot: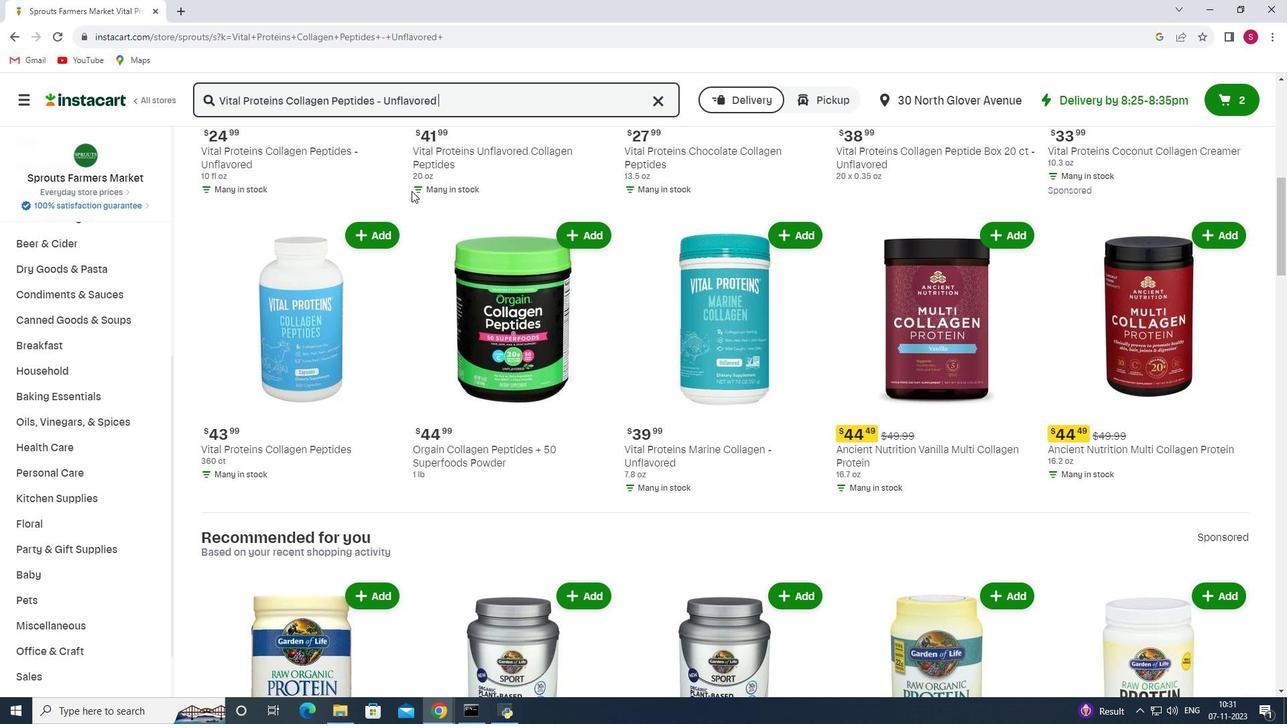 
Action: Mouse scrolled (411, 191) with delta (0, 0)
Screenshot: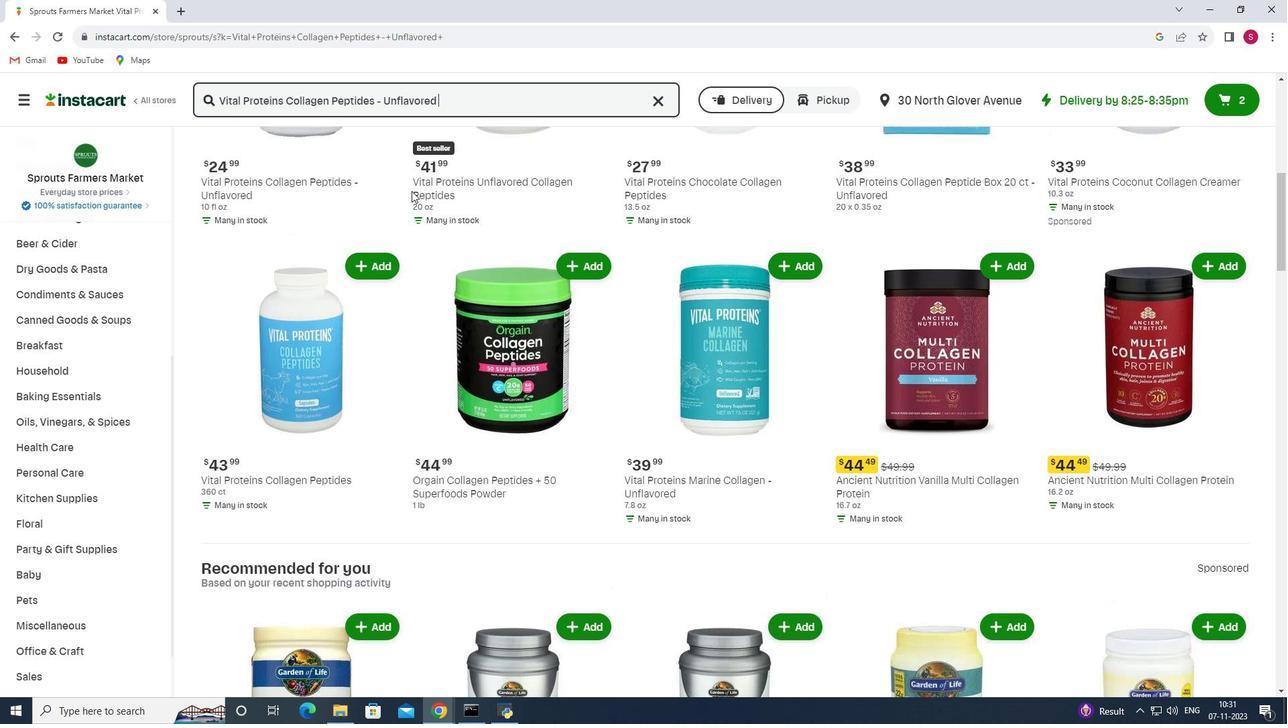 
Action: Mouse moved to (377, 176)
Screenshot: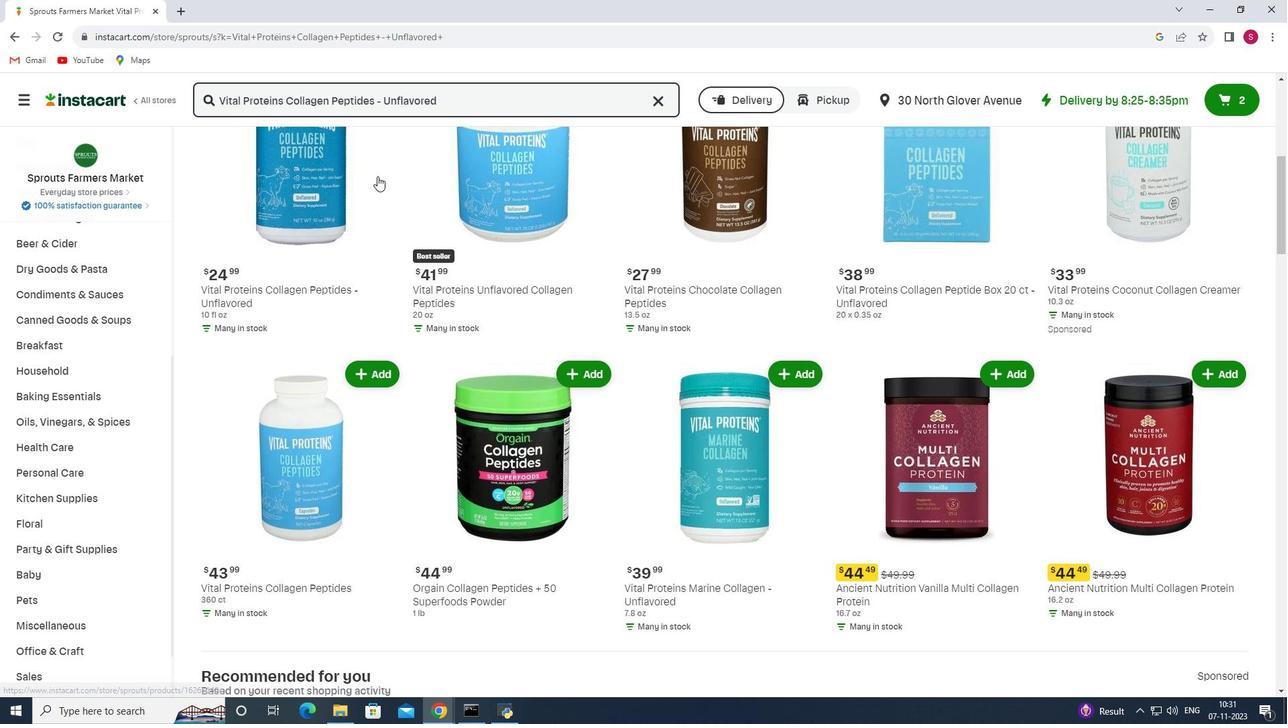 
Action: Mouse scrolled (377, 176) with delta (0, 0)
Screenshot: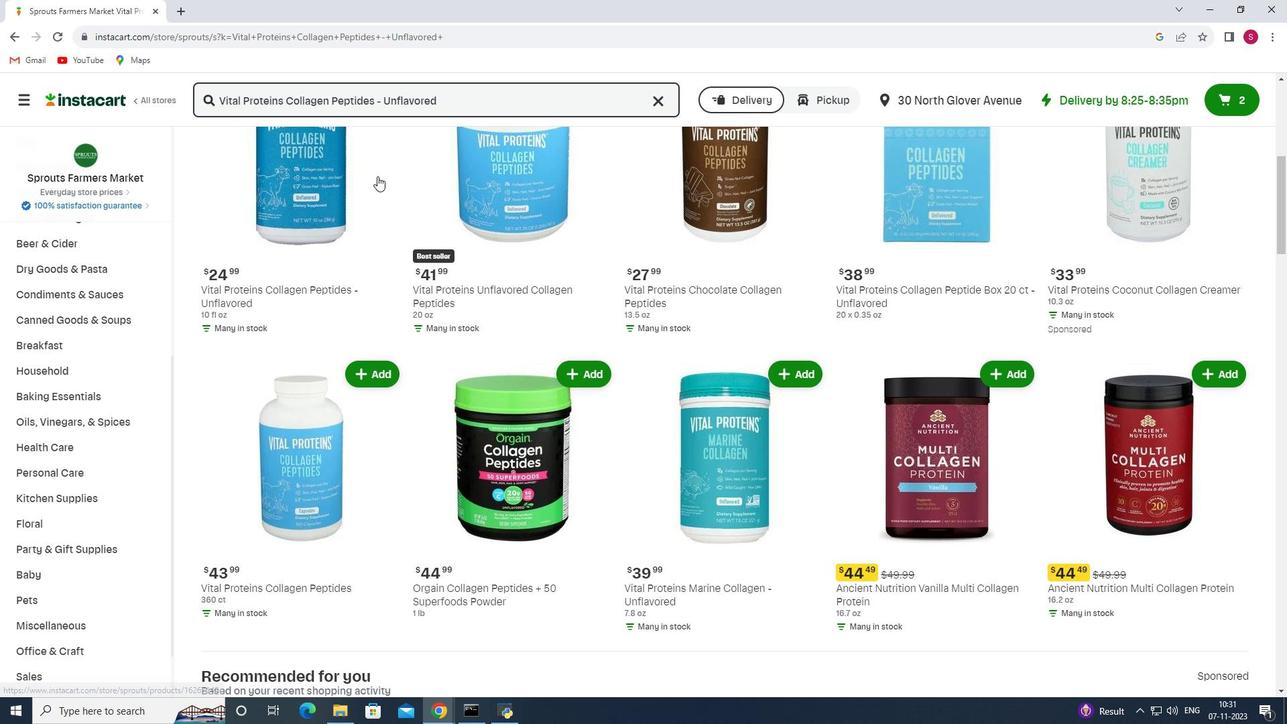 
Action: Mouse scrolled (377, 176) with delta (0, 0)
Screenshot: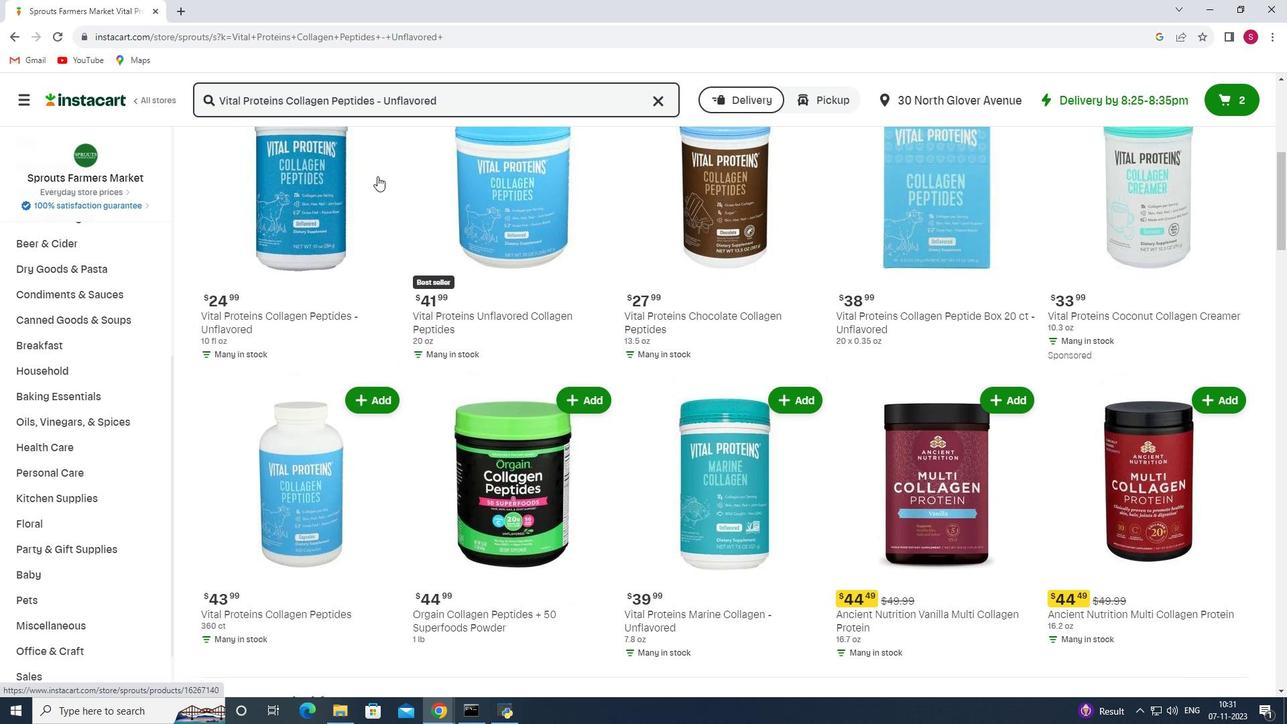 
Action: Mouse moved to (370, 199)
Screenshot: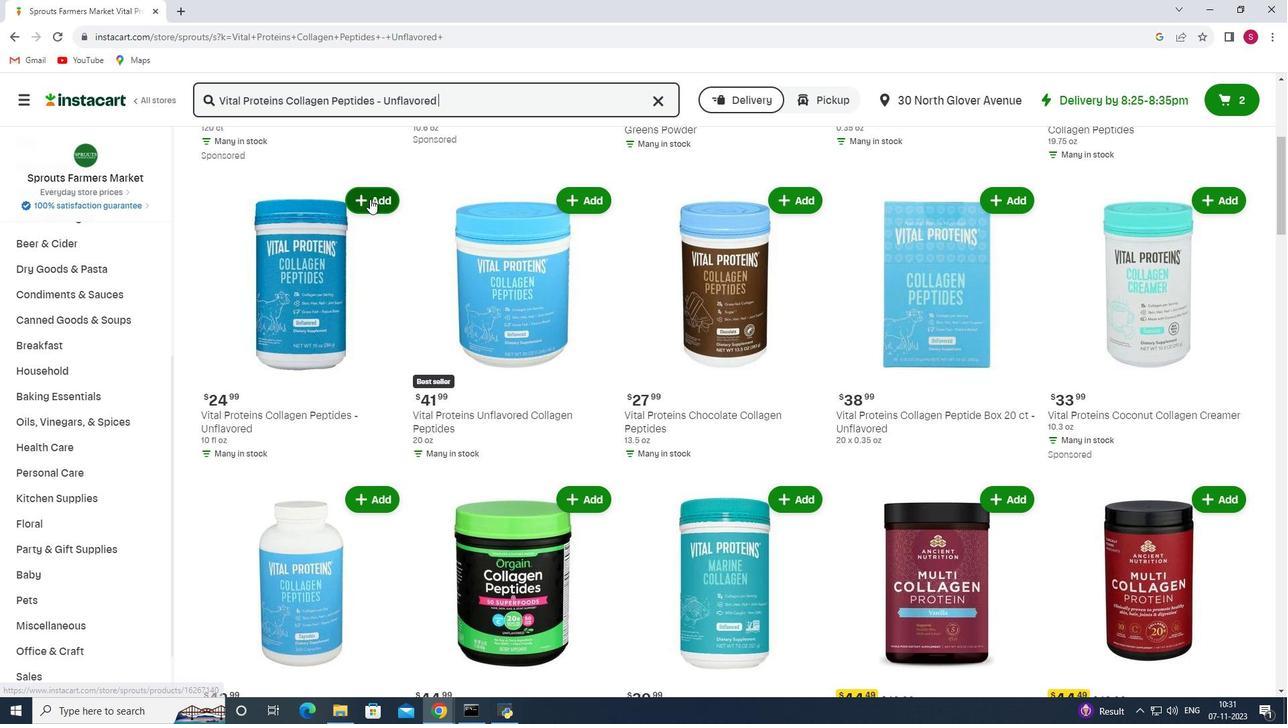 
Action: Mouse pressed left at (370, 199)
Screenshot: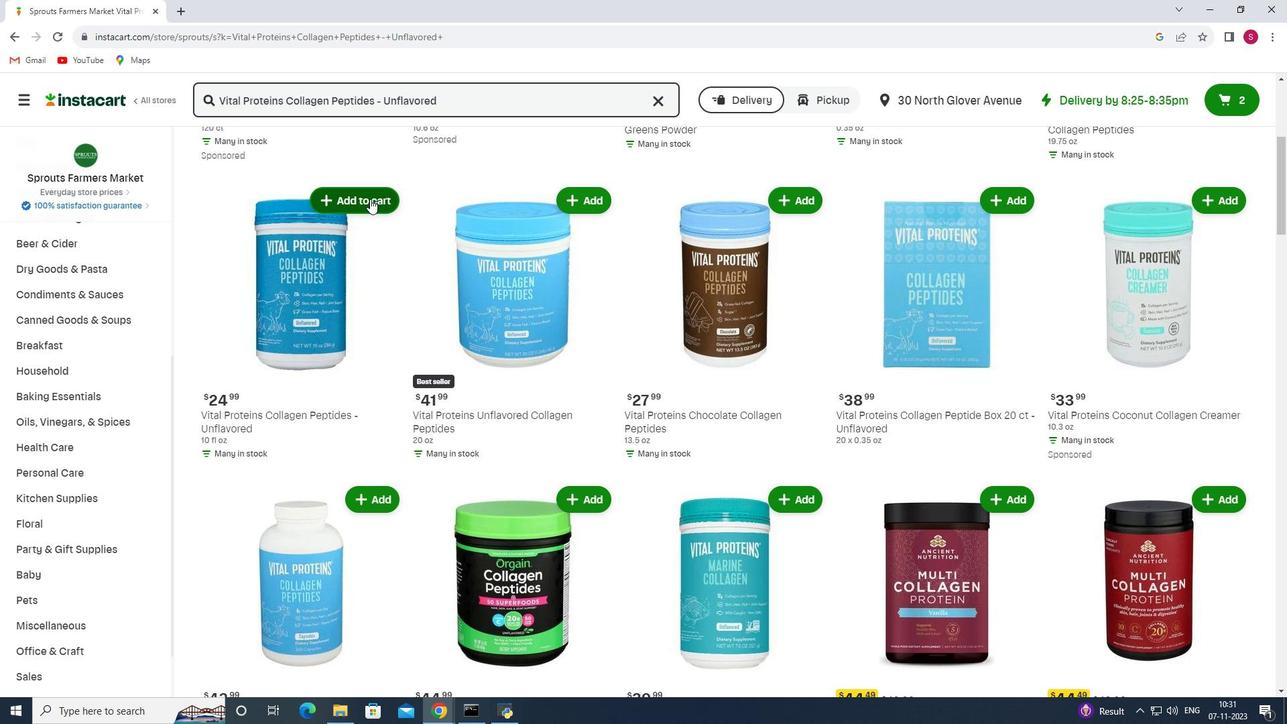 
Action: Mouse moved to (366, 240)
Screenshot: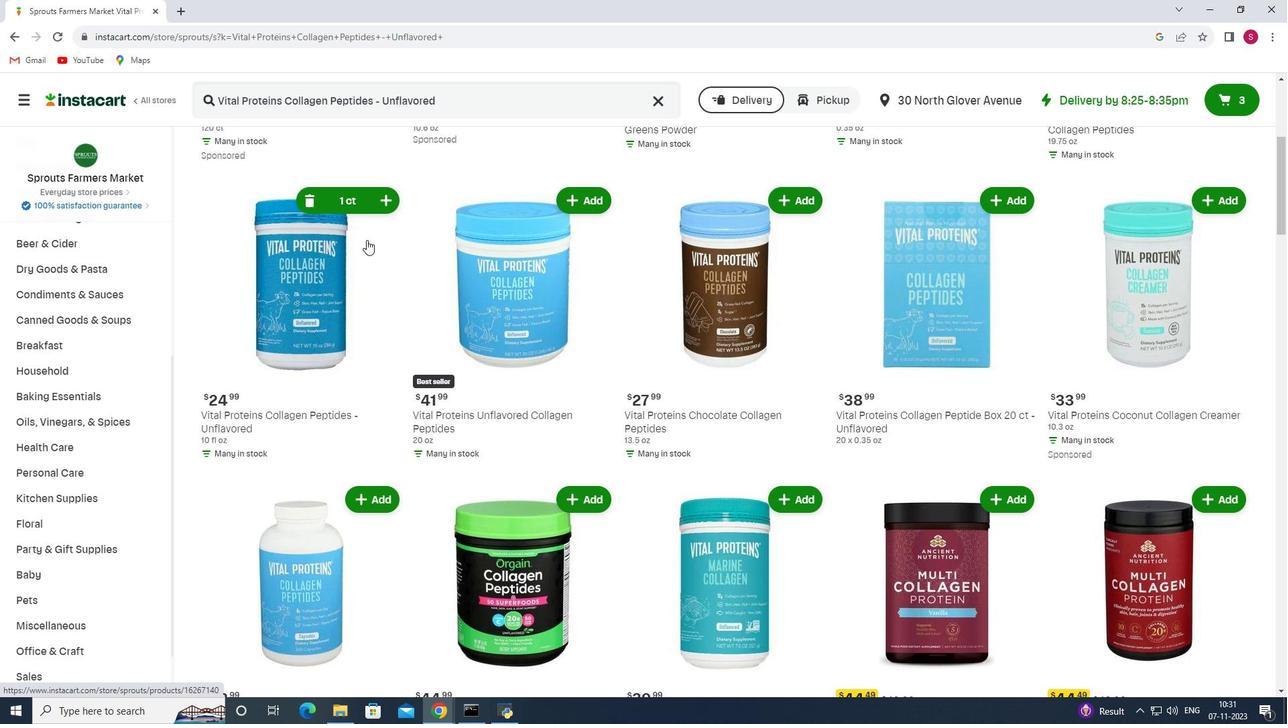 
